 Task: Send an email with the signature London Baker with the subject Request for a survey response follow-up and the message Could you please provide me with the details of the project assumptions? from softage.9@softage.net to softage.1@softage.net and move the email from Sent Items to the folder Job descriptions
Action: Mouse moved to (953, 70)
Screenshot: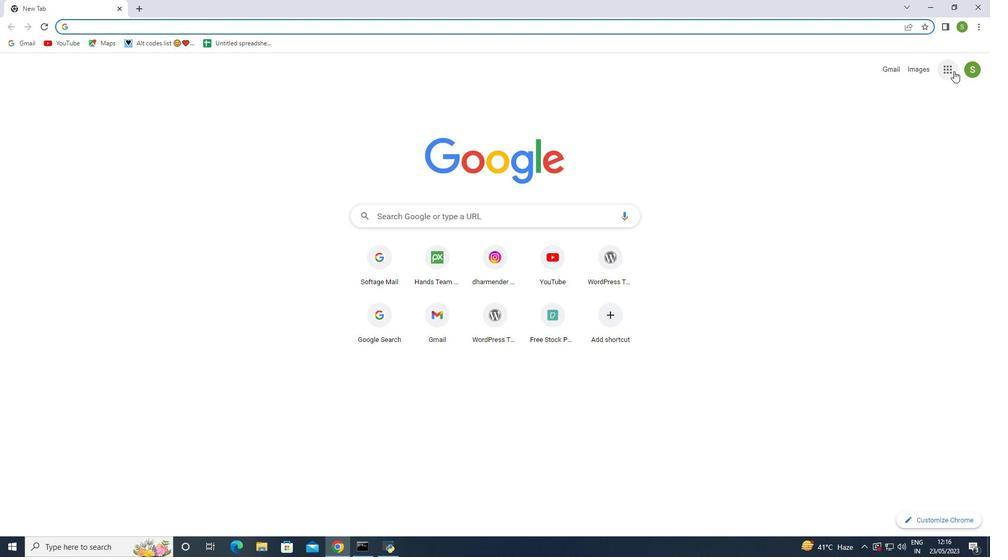 
Action: Mouse pressed left at (953, 70)
Screenshot: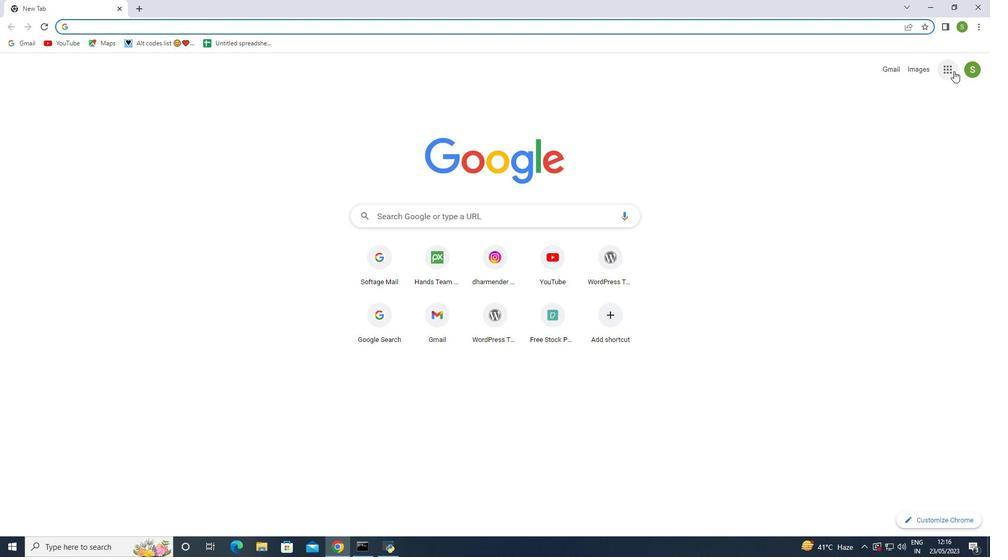 
Action: Mouse moved to (910, 108)
Screenshot: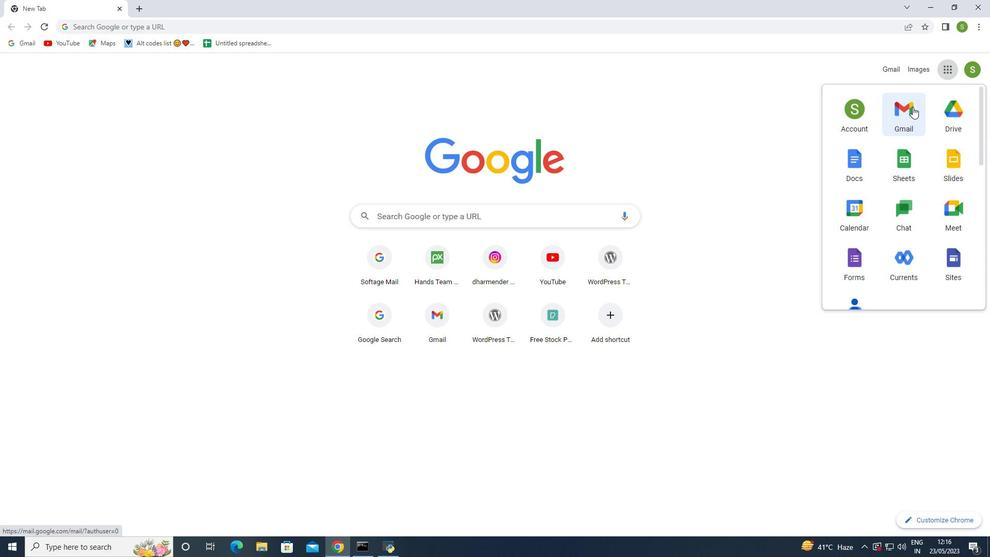 
Action: Mouse pressed left at (910, 108)
Screenshot: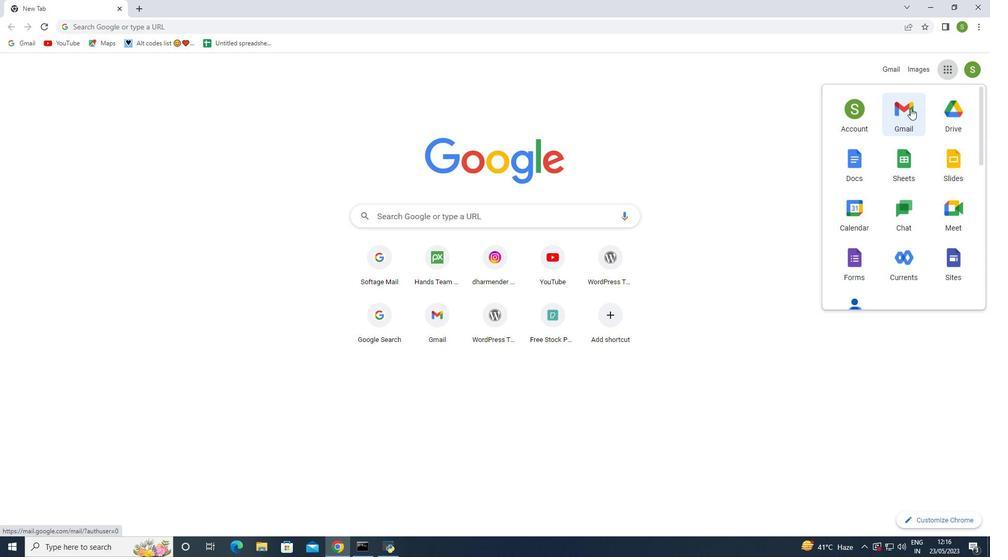 
Action: Mouse moved to (875, 70)
Screenshot: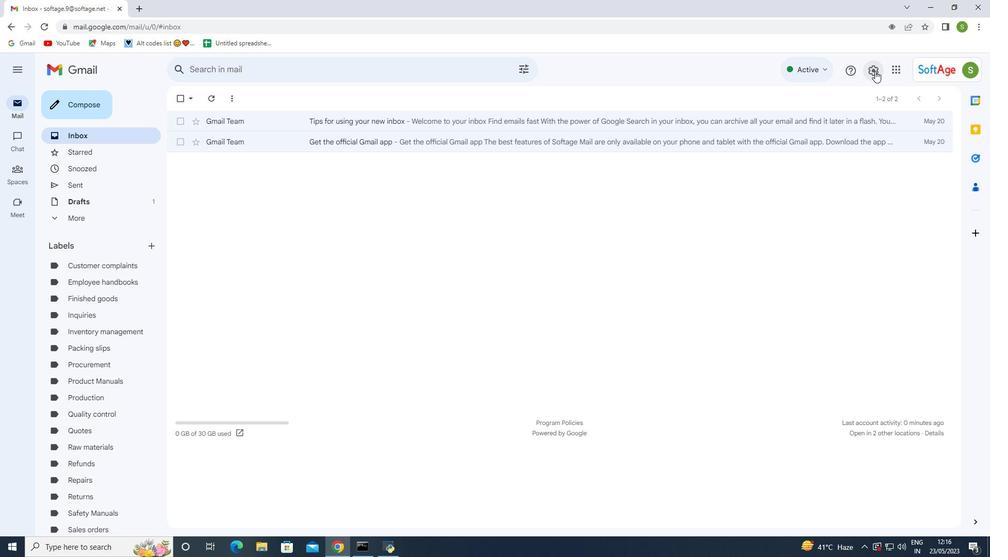 
Action: Mouse pressed left at (875, 70)
Screenshot: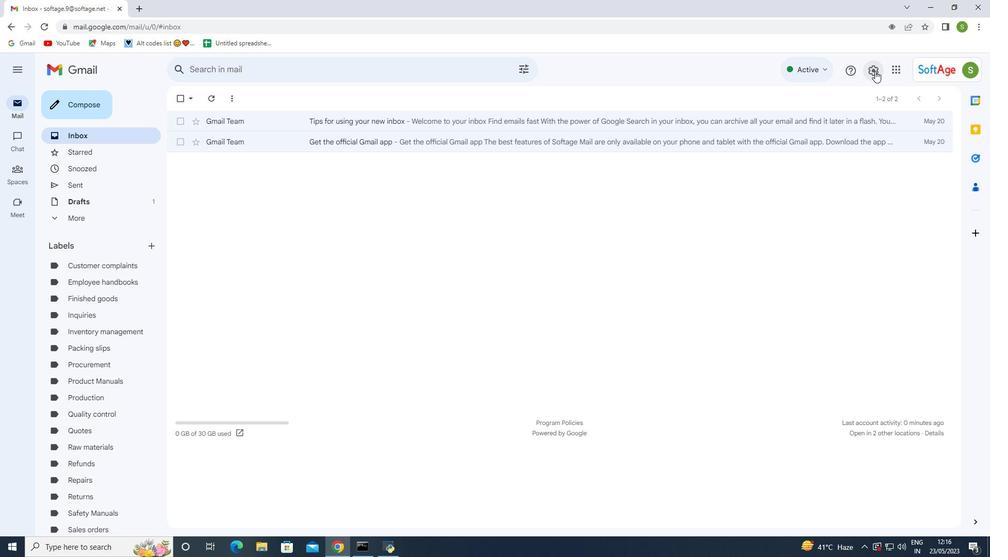 
Action: Mouse moved to (892, 126)
Screenshot: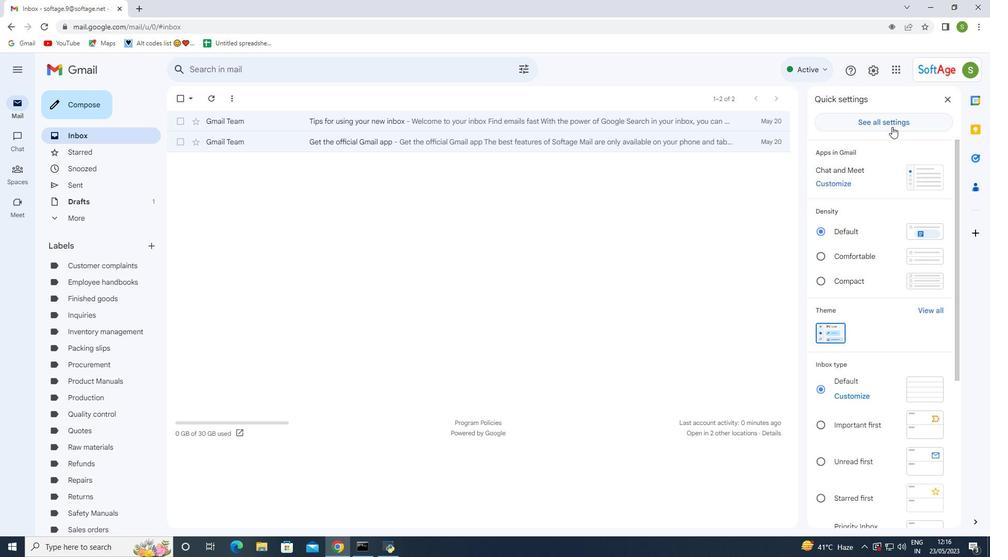 
Action: Mouse pressed left at (892, 126)
Screenshot: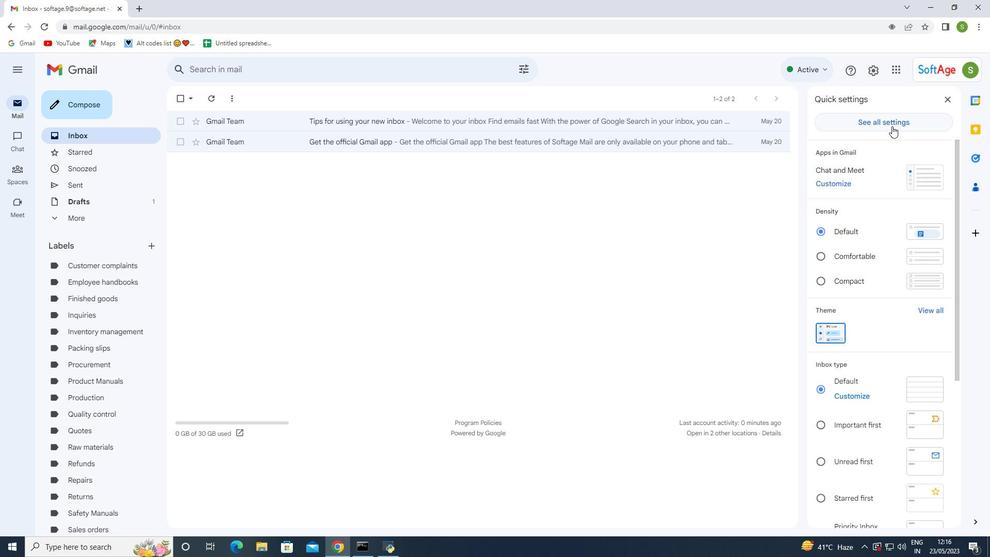 
Action: Mouse moved to (408, 273)
Screenshot: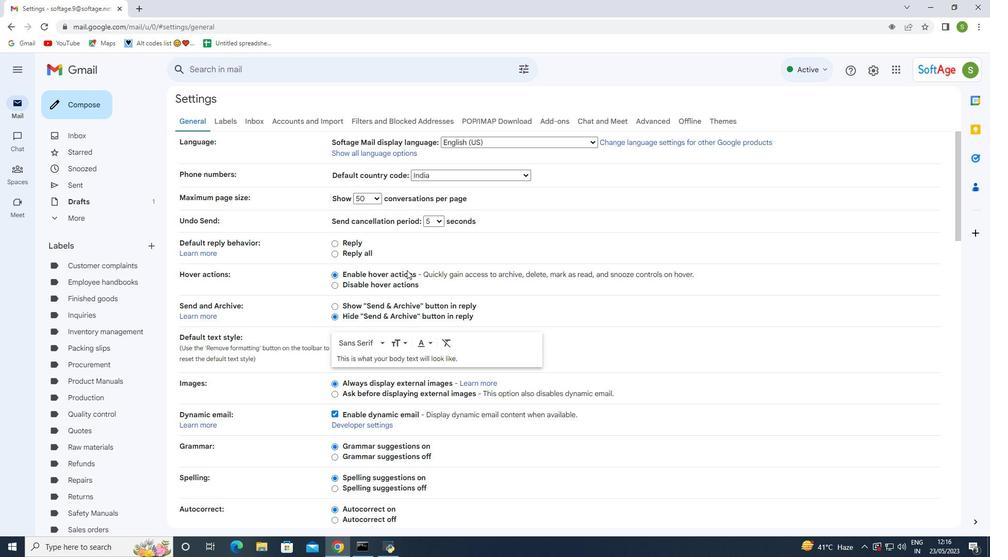 
Action: Mouse scrolled (408, 272) with delta (0, 0)
Screenshot: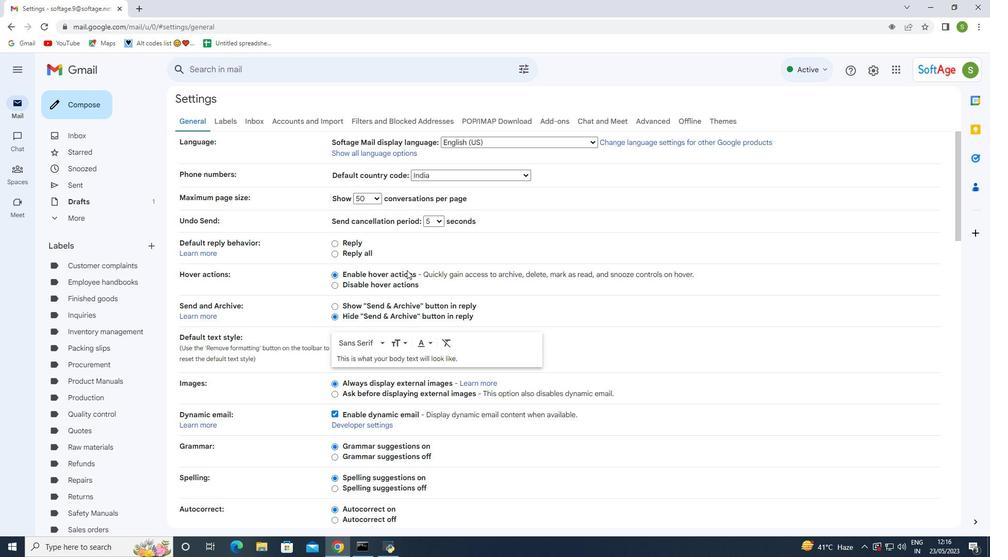 
Action: Mouse scrolled (408, 272) with delta (0, 0)
Screenshot: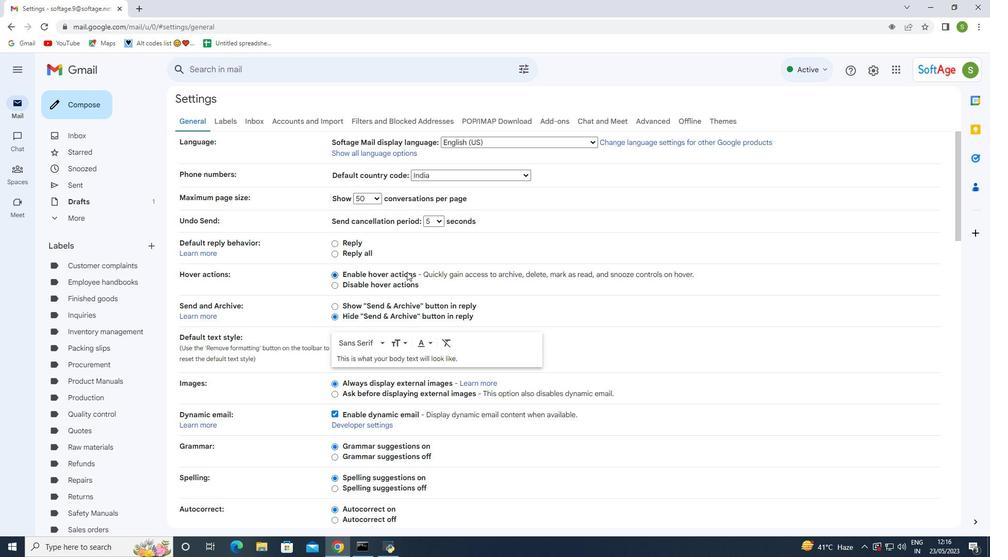 
Action: Mouse scrolled (408, 272) with delta (0, 0)
Screenshot: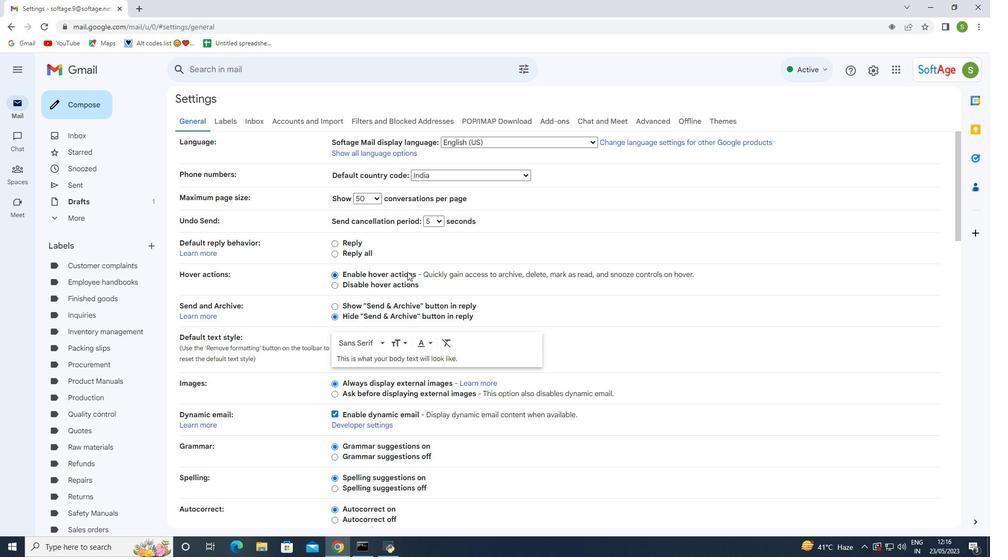 
Action: Mouse scrolled (408, 272) with delta (0, 0)
Screenshot: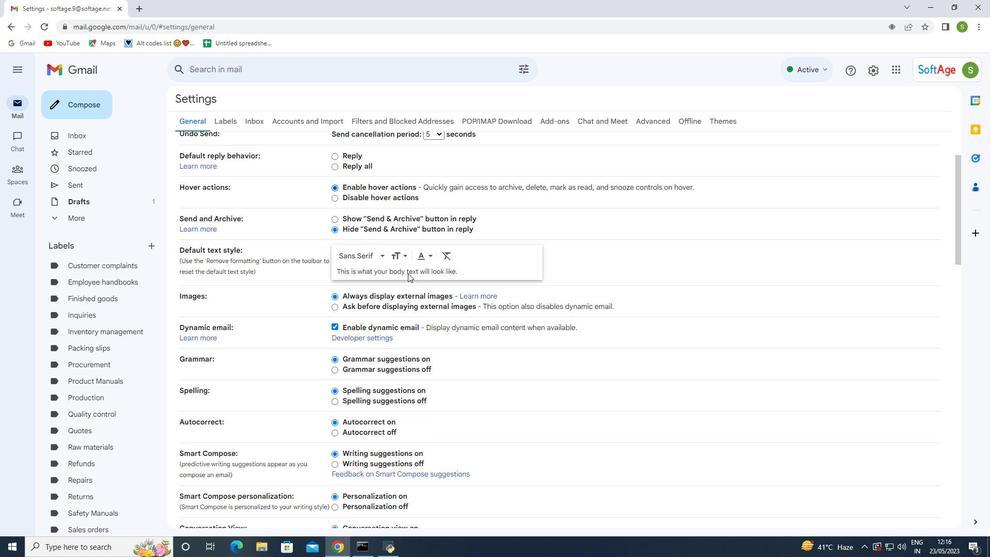 
Action: Mouse scrolled (408, 272) with delta (0, 0)
Screenshot: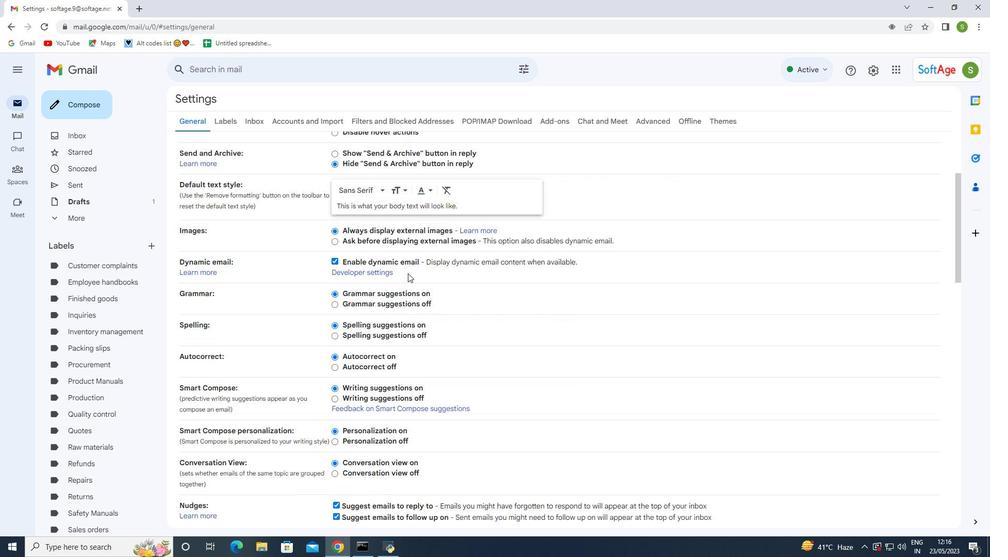 
Action: Mouse scrolled (408, 272) with delta (0, 0)
Screenshot: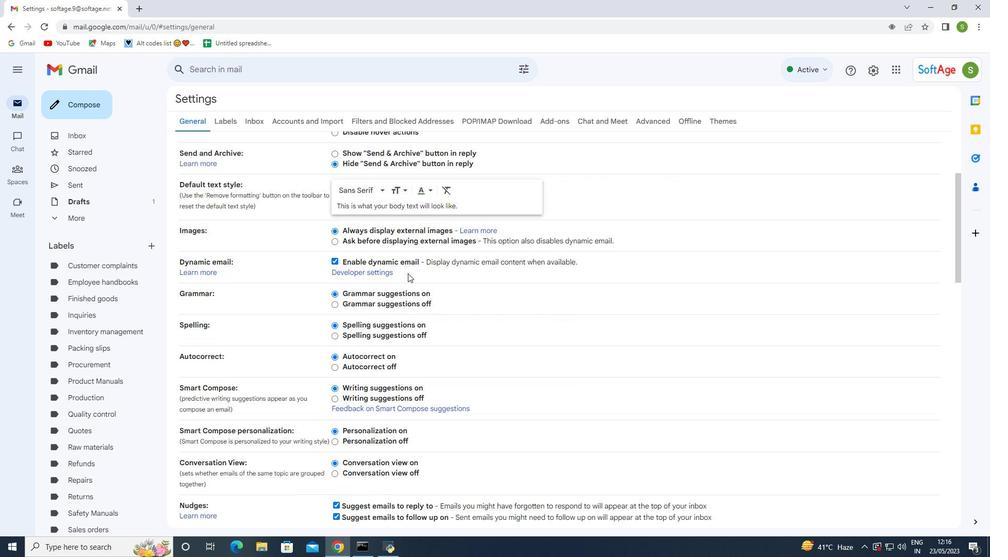 
Action: Mouse scrolled (408, 272) with delta (0, 0)
Screenshot: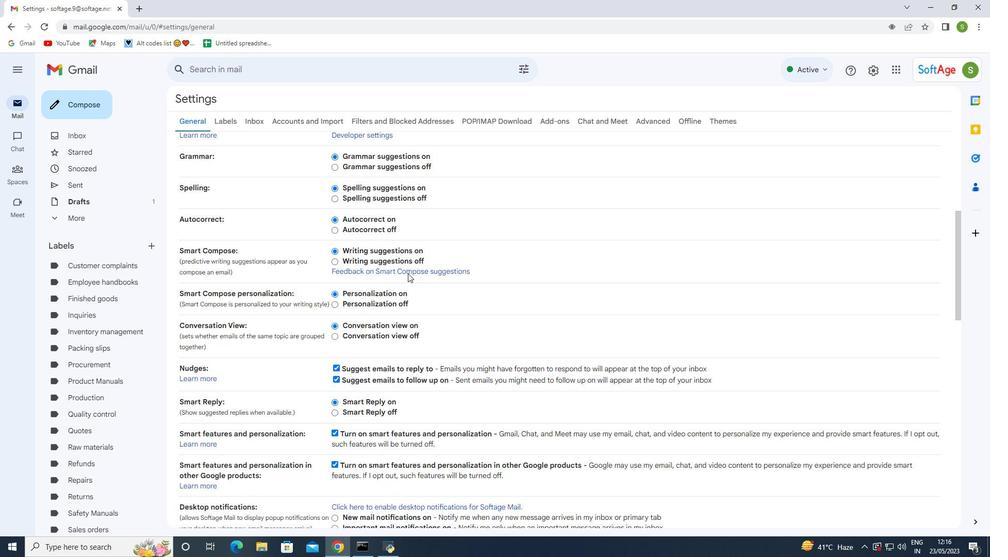 
Action: Mouse scrolled (408, 272) with delta (0, 0)
Screenshot: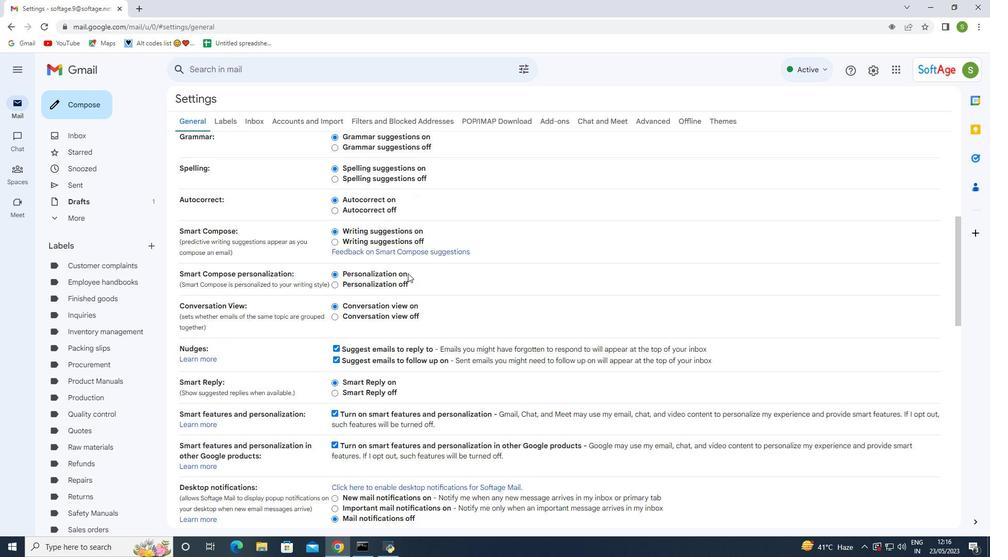 
Action: Mouse scrolled (408, 272) with delta (0, 0)
Screenshot: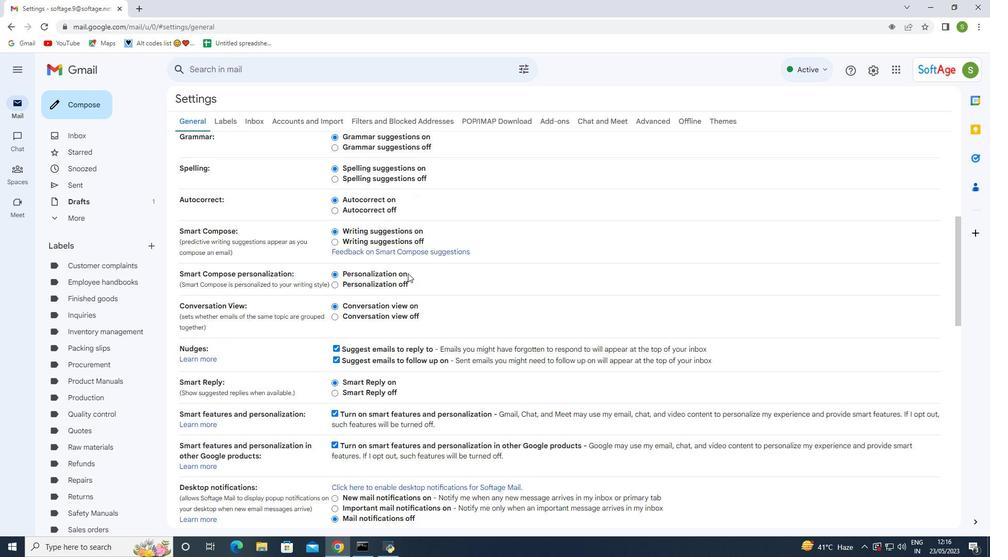 
Action: Mouse scrolled (408, 272) with delta (0, 0)
Screenshot: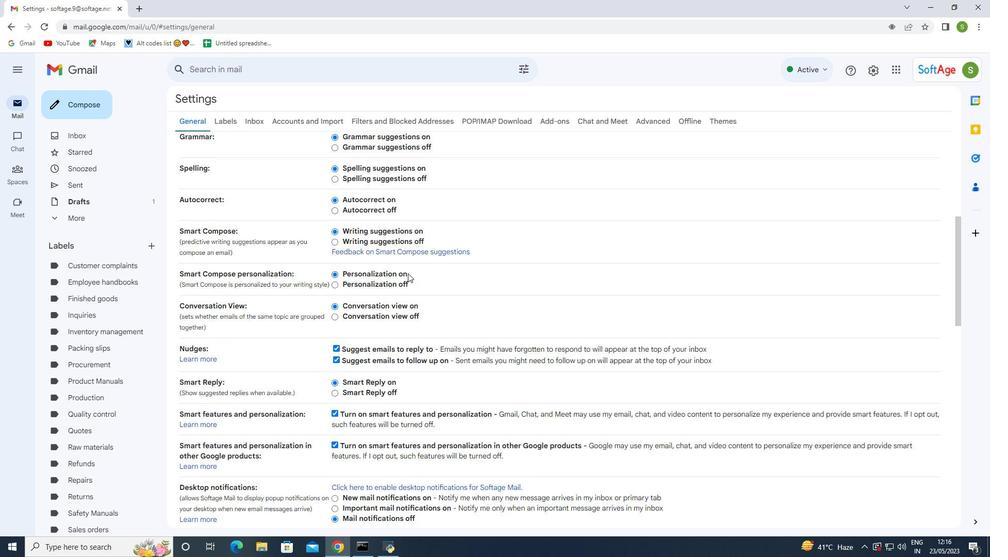 
Action: Mouse scrolled (408, 272) with delta (0, 0)
Screenshot: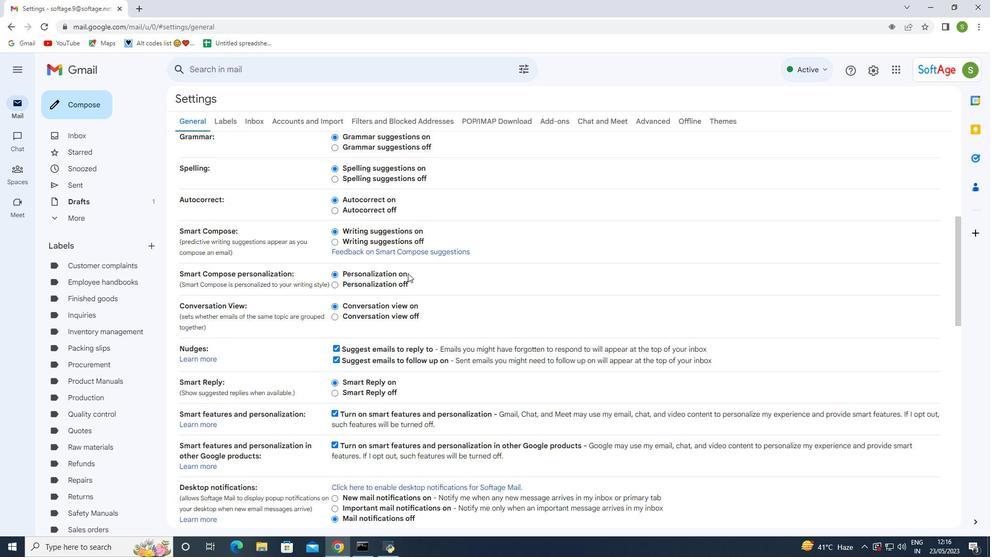 
Action: Mouse scrolled (408, 272) with delta (0, 0)
Screenshot: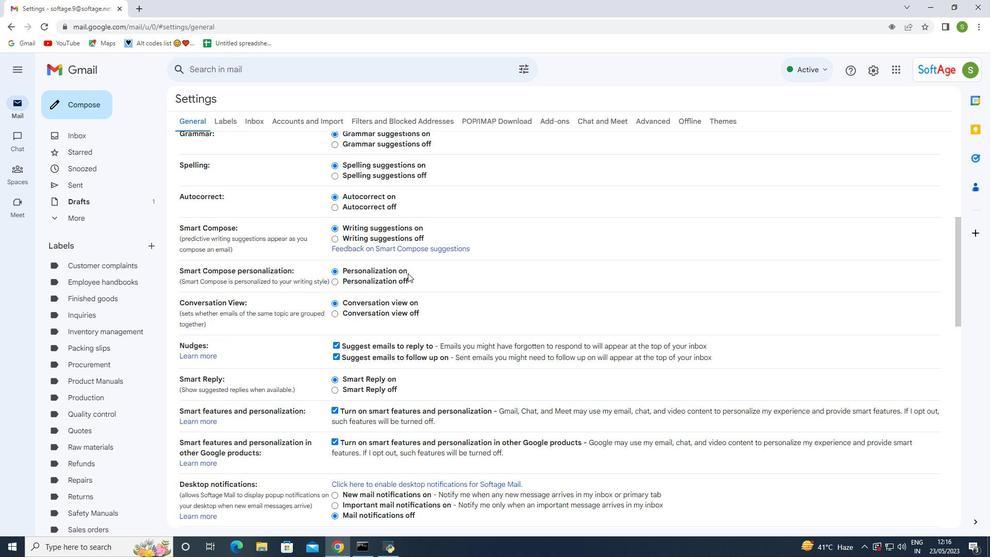
Action: Mouse scrolled (408, 272) with delta (0, 0)
Screenshot: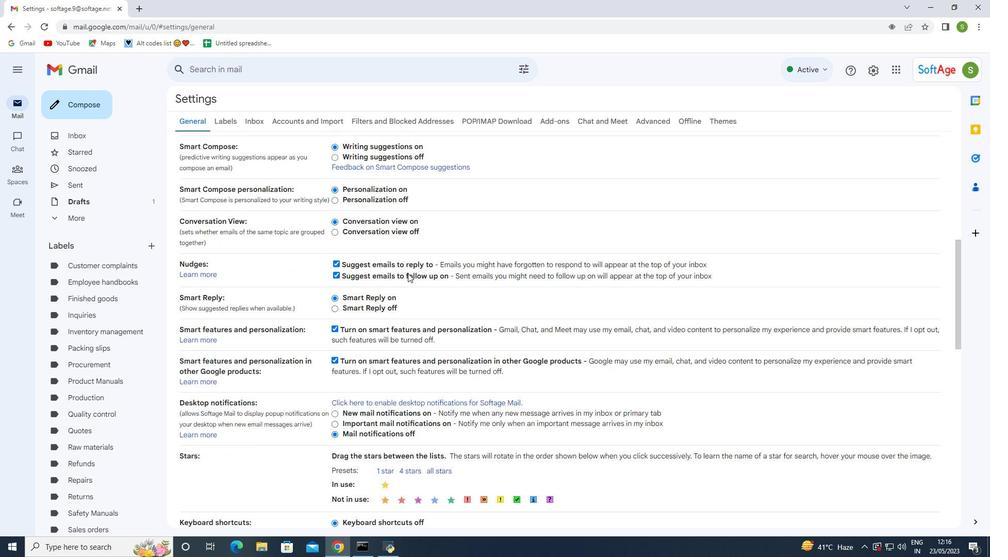 
Action: Mouse scrolled (408, 272) with delta (0, 0)
Screenshot: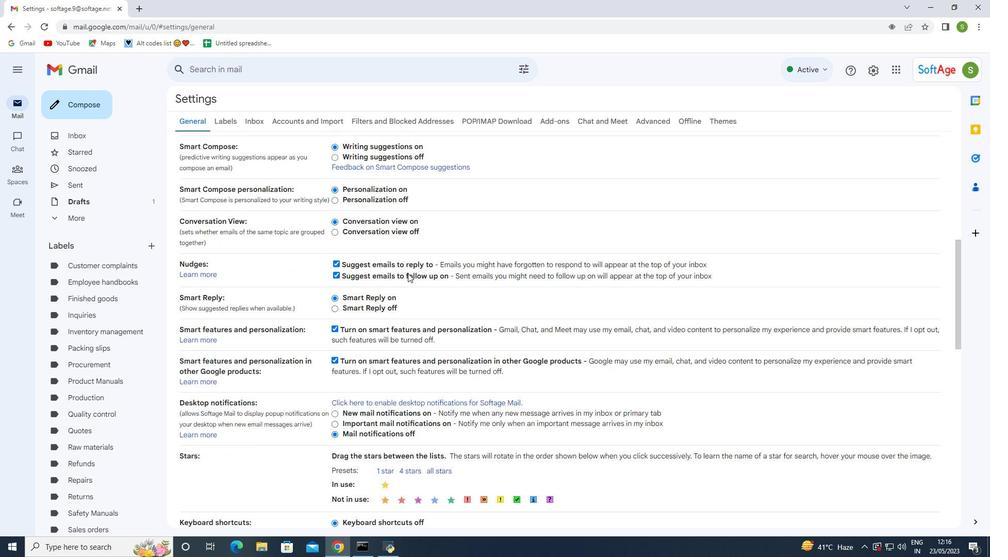 
Action: Mouse scrolled (408, 272) with delta (0, 0)
Screenshot: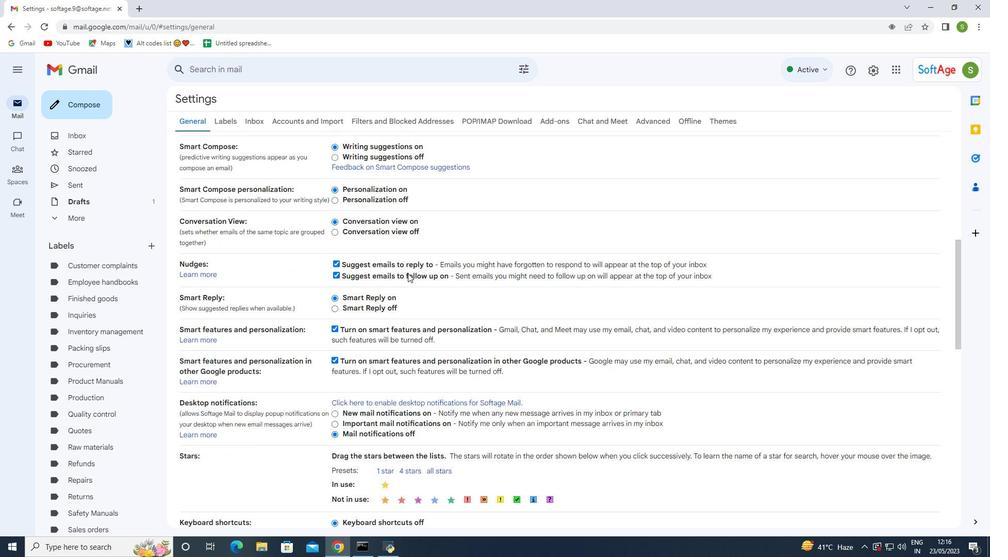 
Action: Mouse scrolled (408, 272) with delta (0, 0)
Screenshot: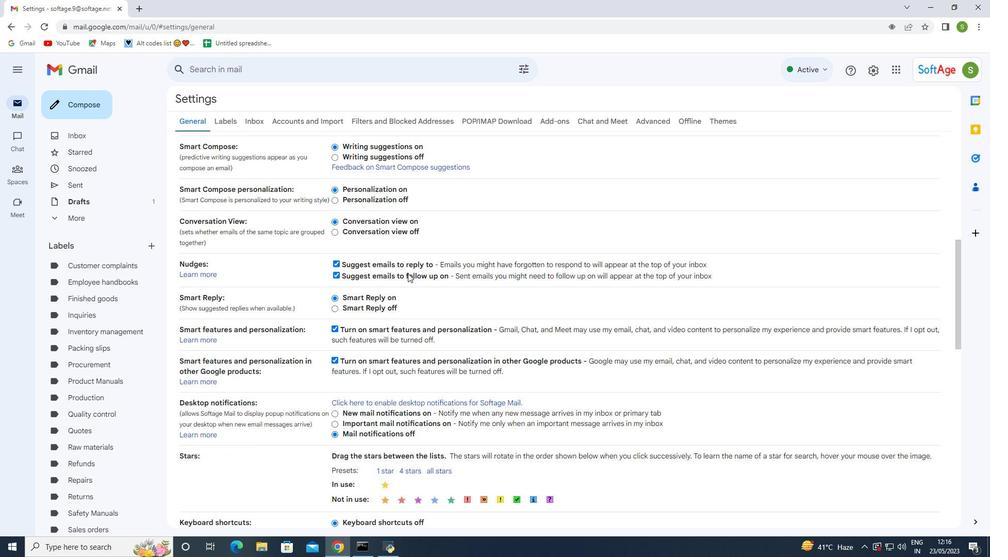 
Action: Mouse moved to (405, 322)
Screenshot: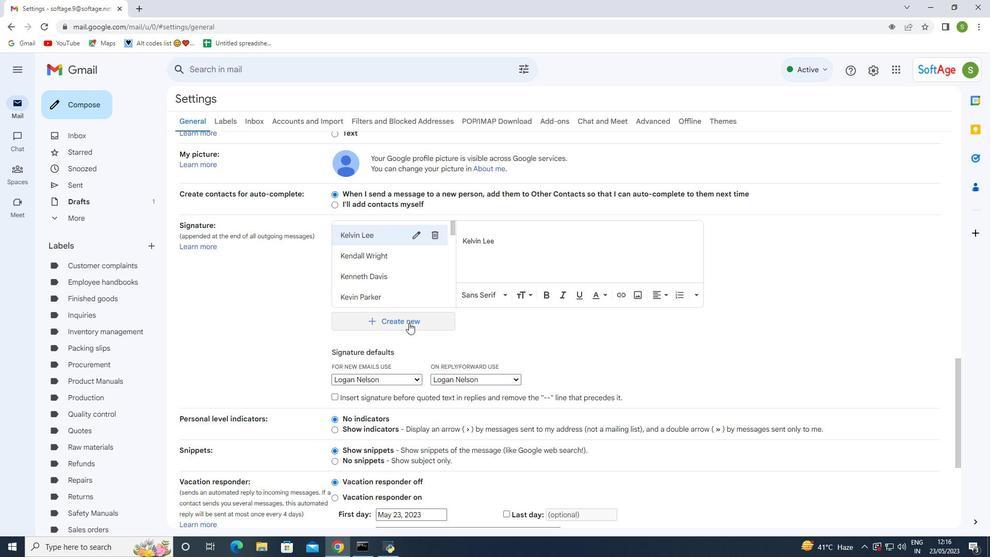 
Action: Mouse pressed left at (405, 322)
Screenshot: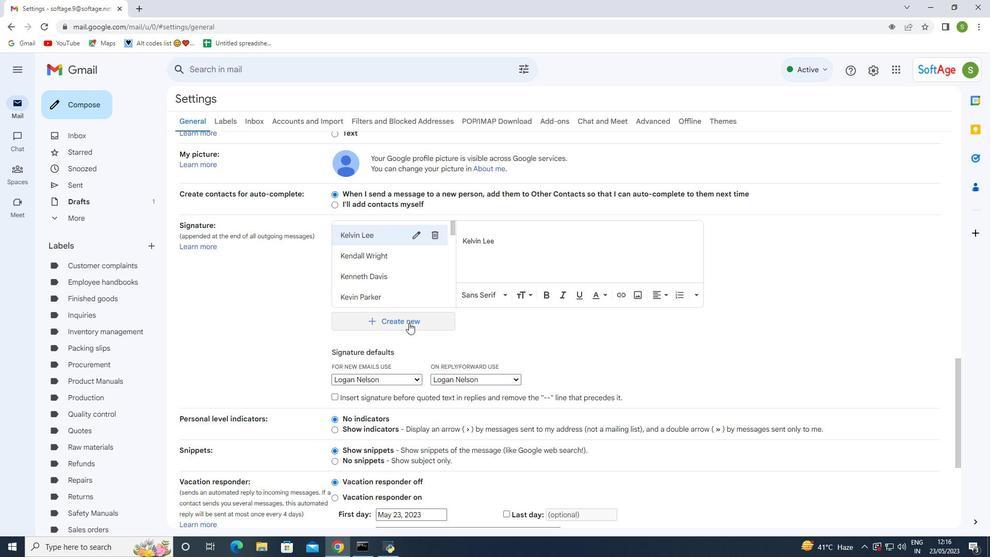 
Action: Mouse moved to (463, 288)
Screenshot: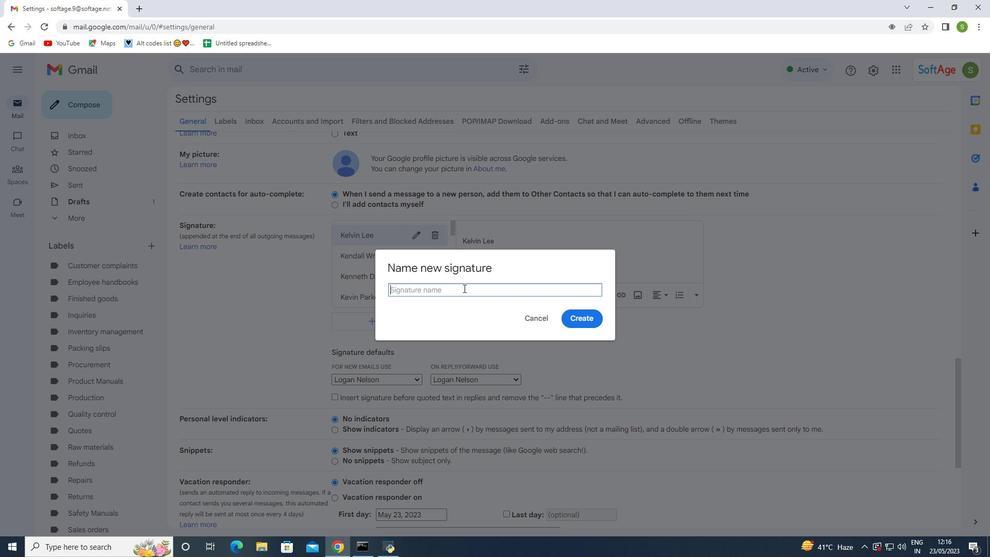 
Action: Mouse pressed left at (463, 288)
Screenshot: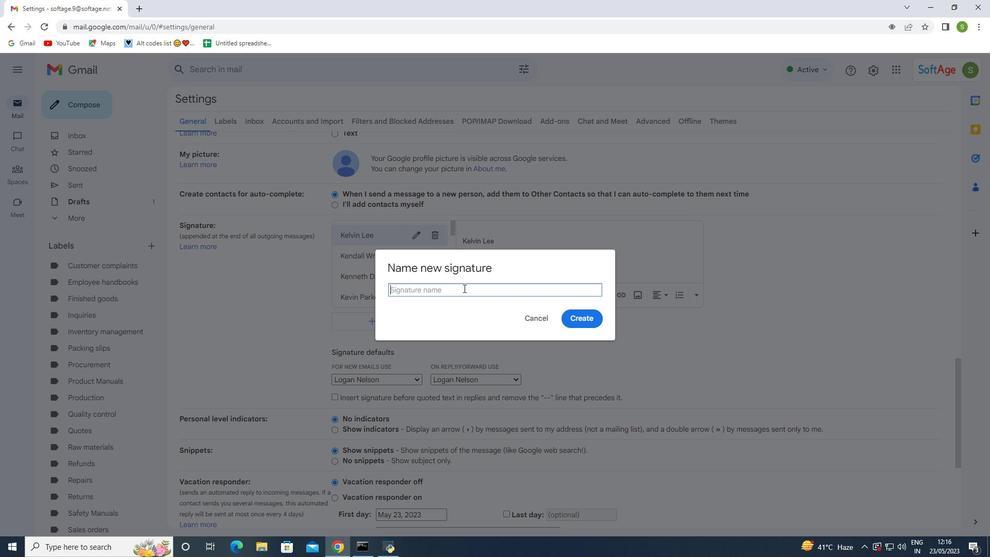 
Action: Key pressed <Key.shift>London<Key.space><Key.shift>Baker
Screenshot: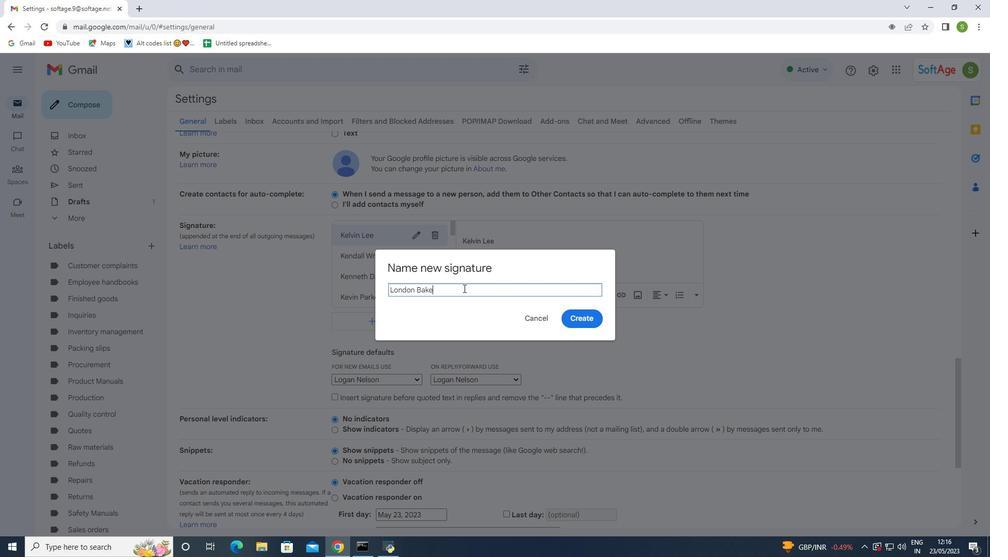 
Action: Mouse moved to (576, 318)
Screenshot: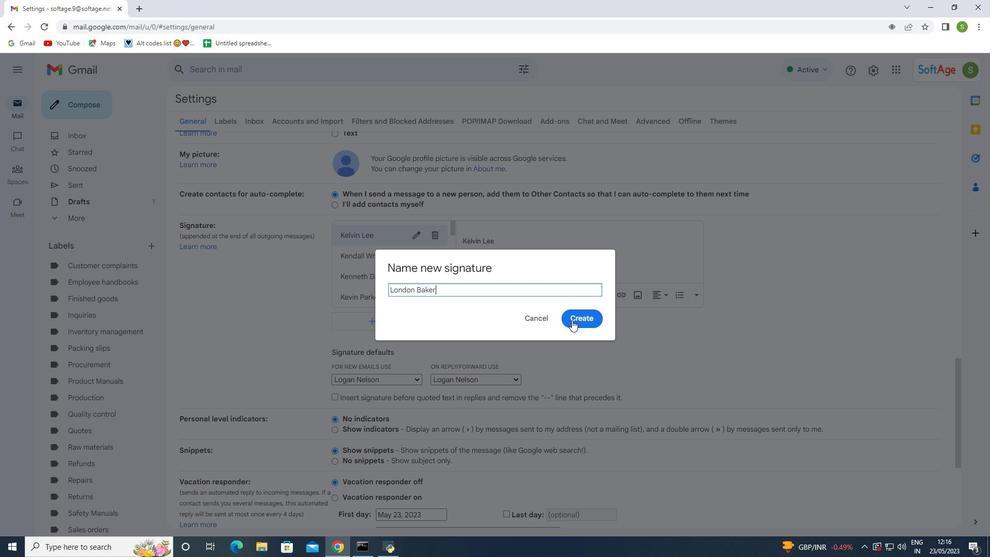 
Action: Mouse pressed left at (576, 318)
Screenshot: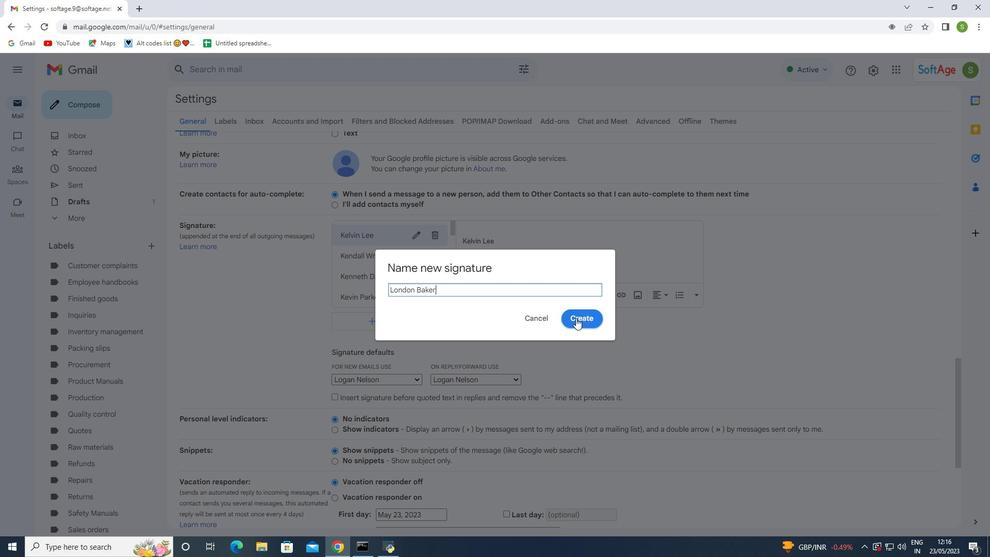 
Action: Mouse moved to (480, 240)
Screenshot: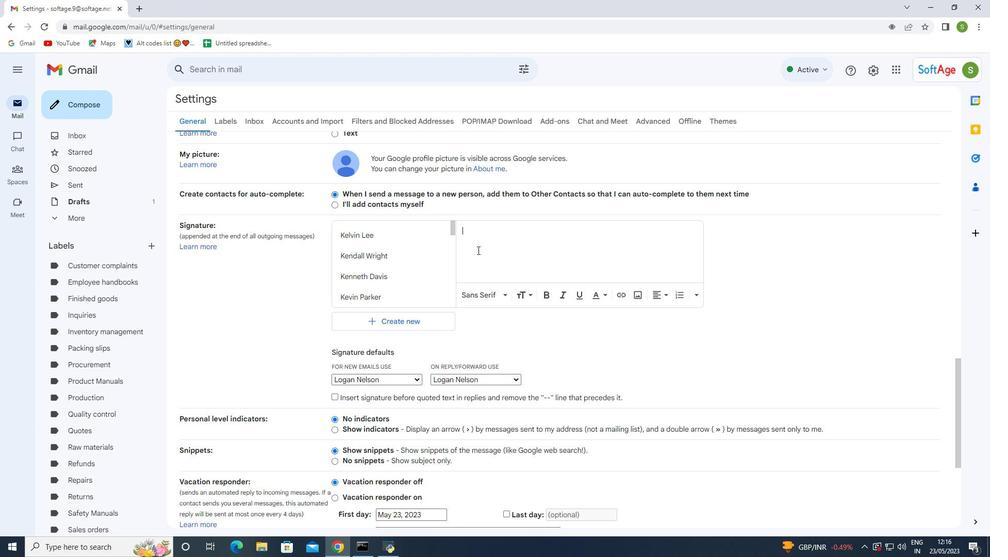 
Action: Mouse pressed left at (480, 240)
Screenshot: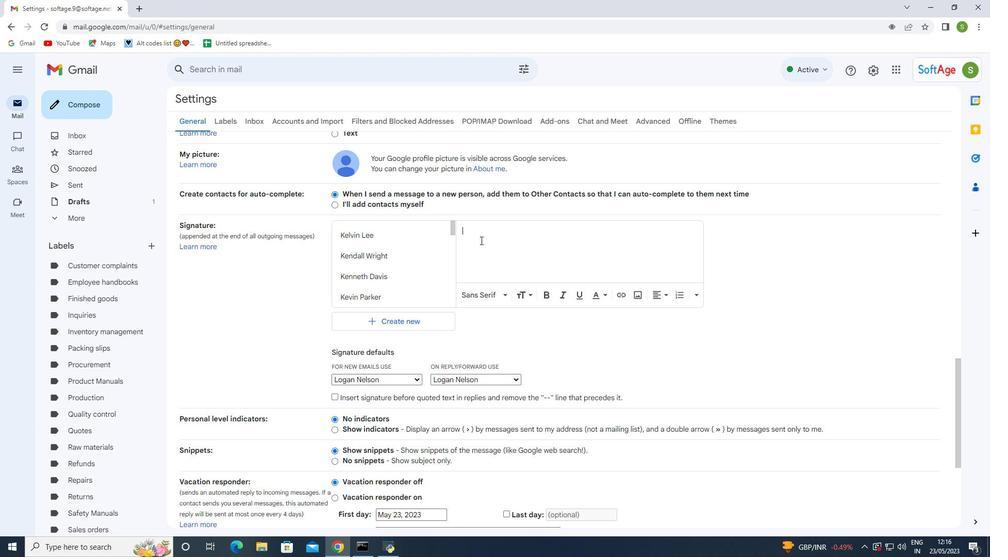 
Action: Key pressed <Key.shift>London<Key.space><Key.shift>Baker
Screenshot: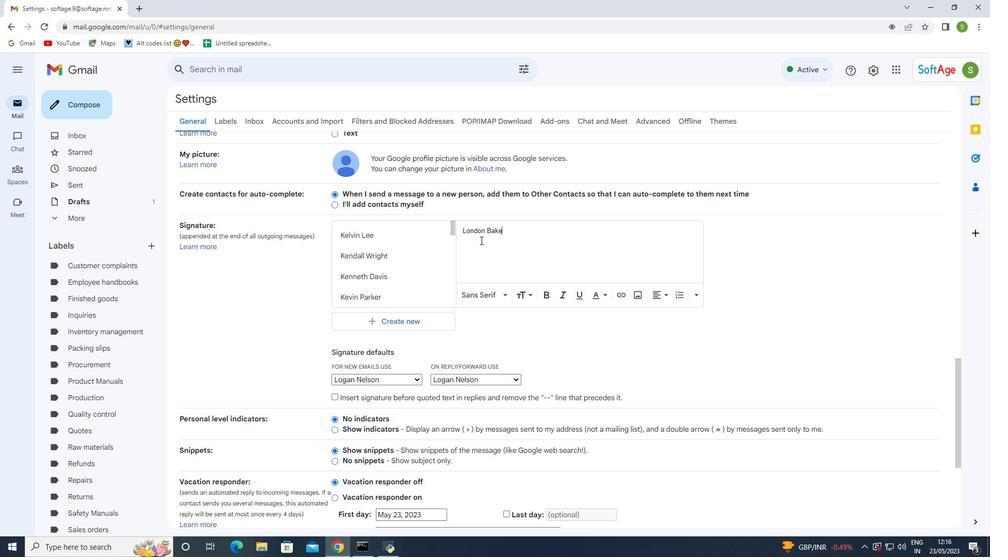
Action: Mouse moved to (391, 377)
Screenshot: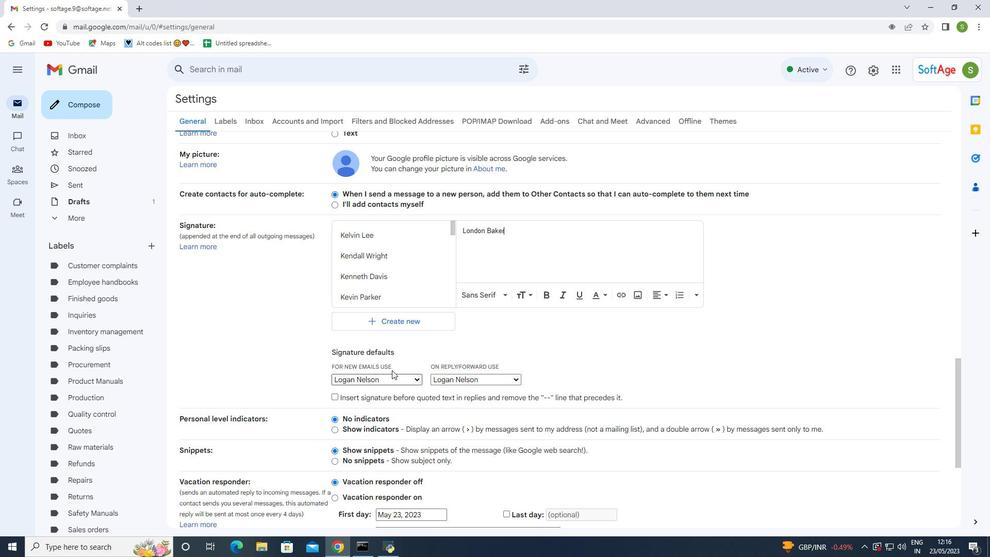 
Action: Mouse pressed left at (391, 377)
Screenshot: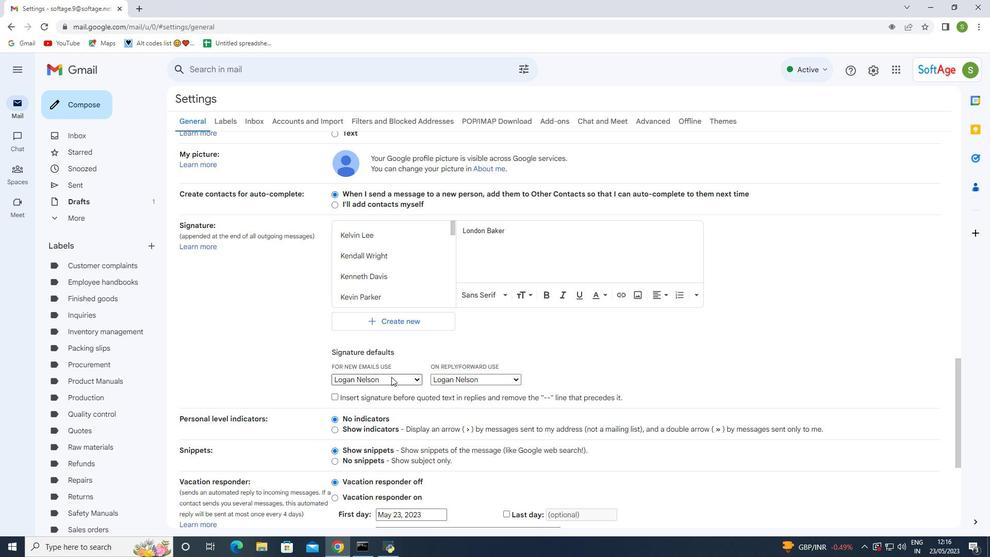 
Action: Mouse moved to (399, 340)
Screenshot: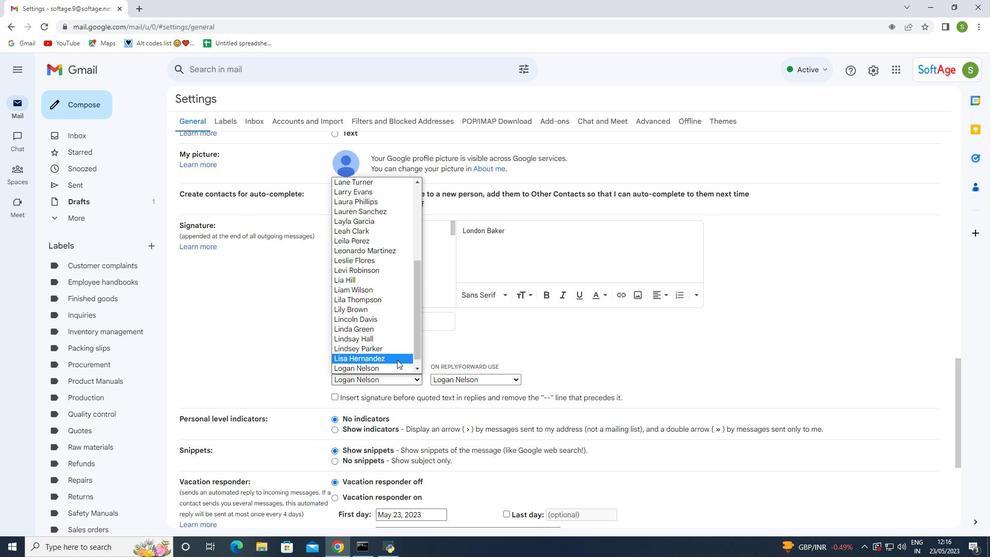 
Action: Mouse scrolled (399, 340) with delta (0, 0)
Screenshot: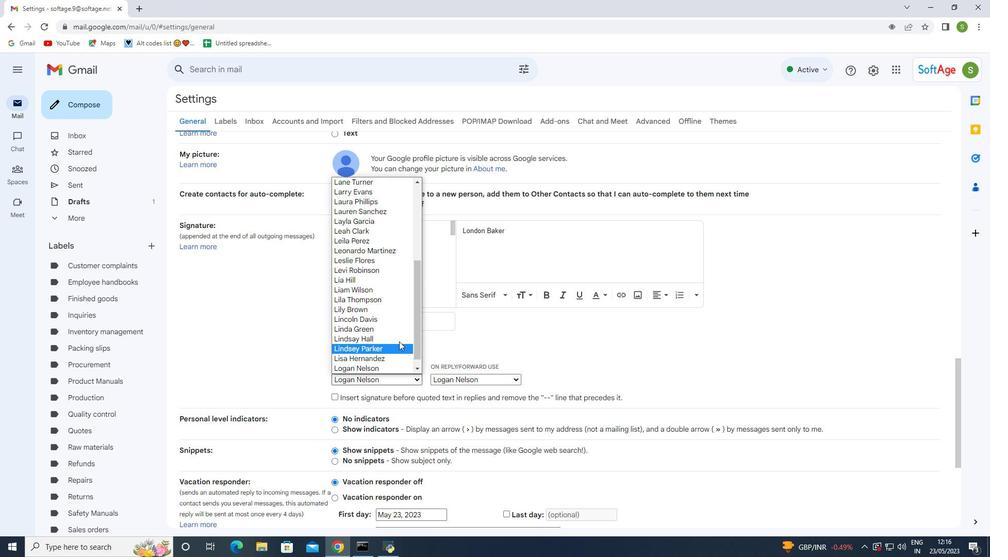 
Action: Mouse scrolled (399, 340) with delta (0, 0)
Screenshot: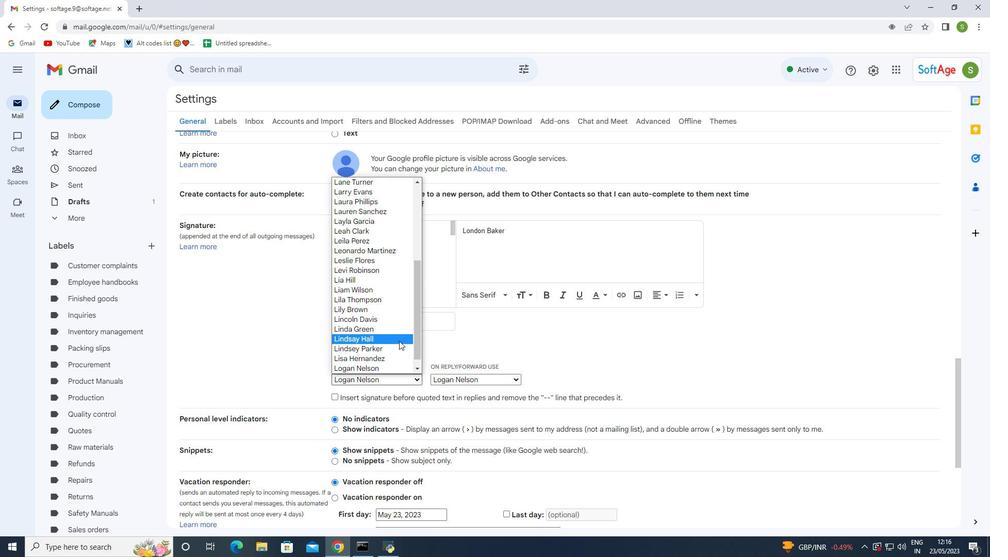 
Action: Mouse moved to (399, 340)
Screenshot: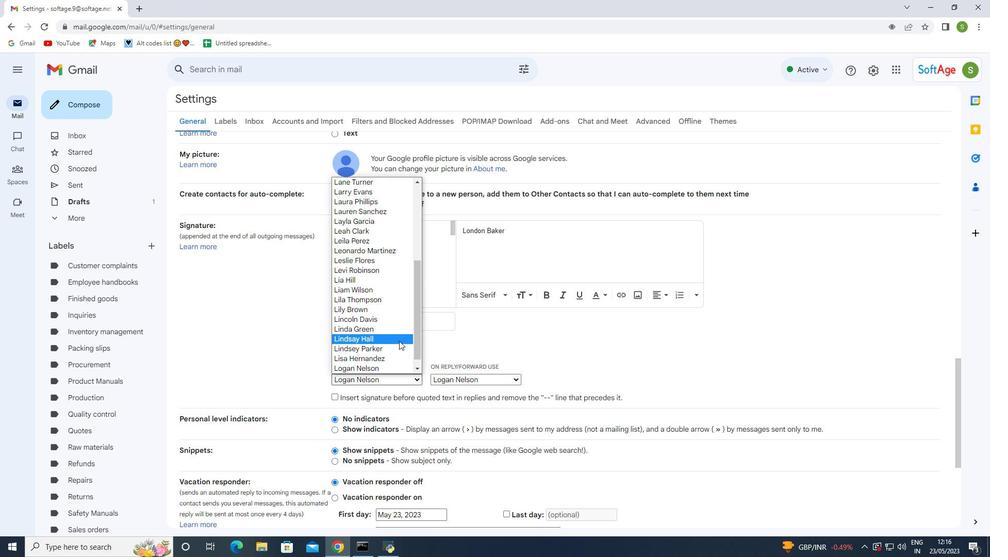 
Action: Mouse scrolled (399, 340) with delta (0, 0)
Screenshot: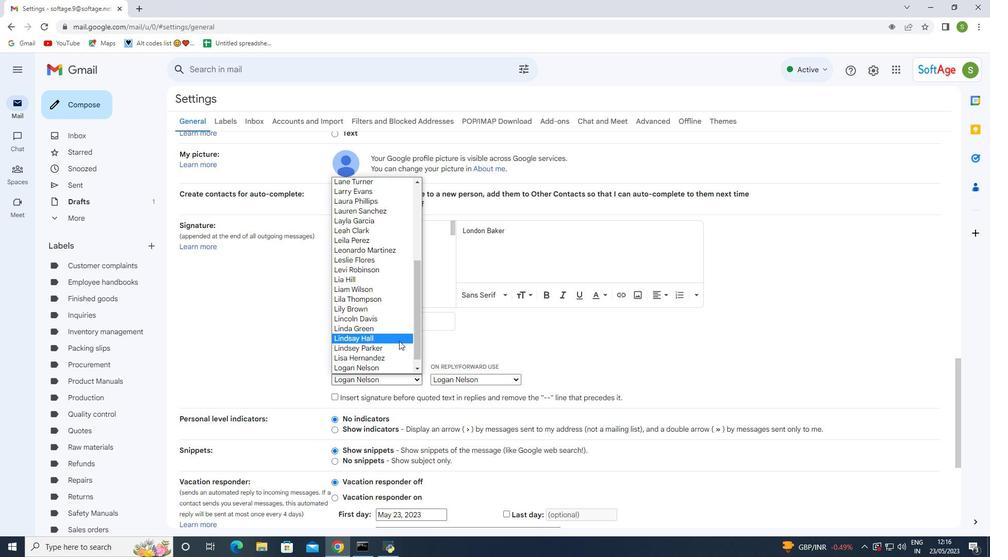 
Action: Mouse moved to (380, 366)
Screenshot: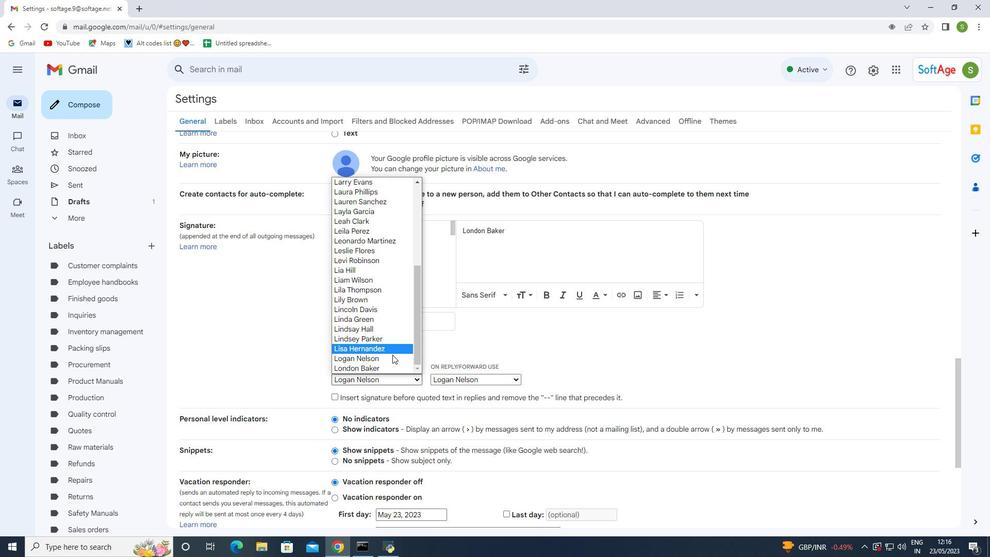 
Action: Mouse pressed left at (380, 366)
Screenshot: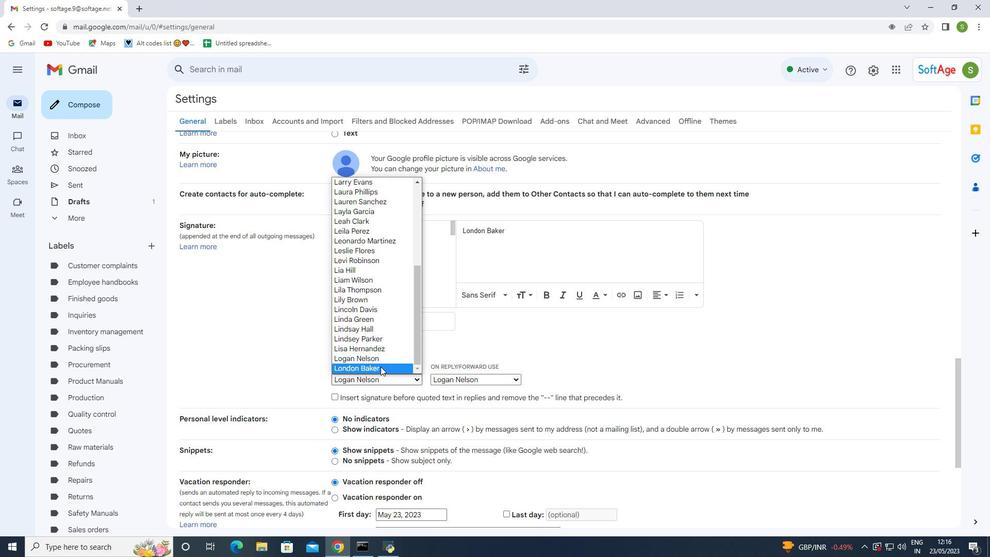 
Action: Mouse moved to (450, 379)
Screenshot: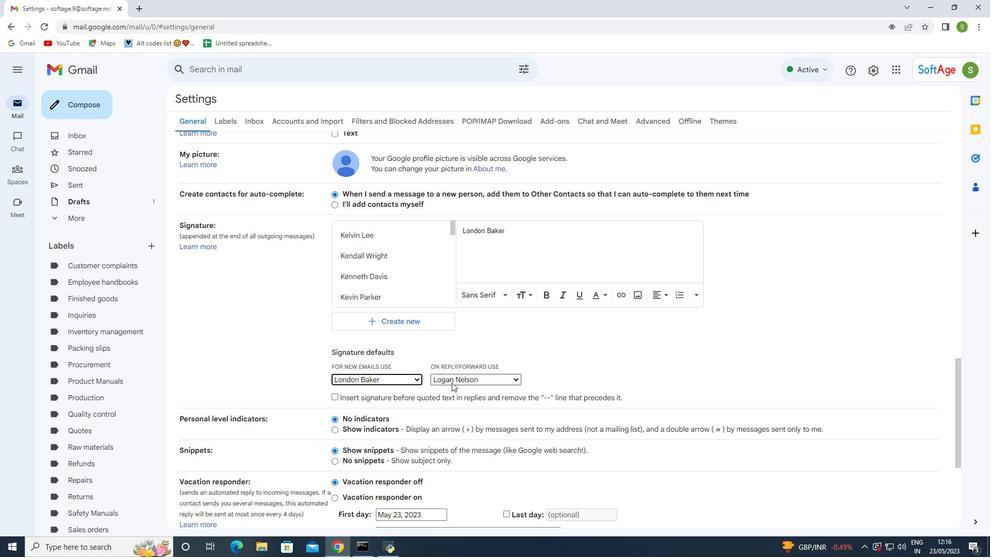 
Action: Mouse pressed left at (450, 379)
Screenshot: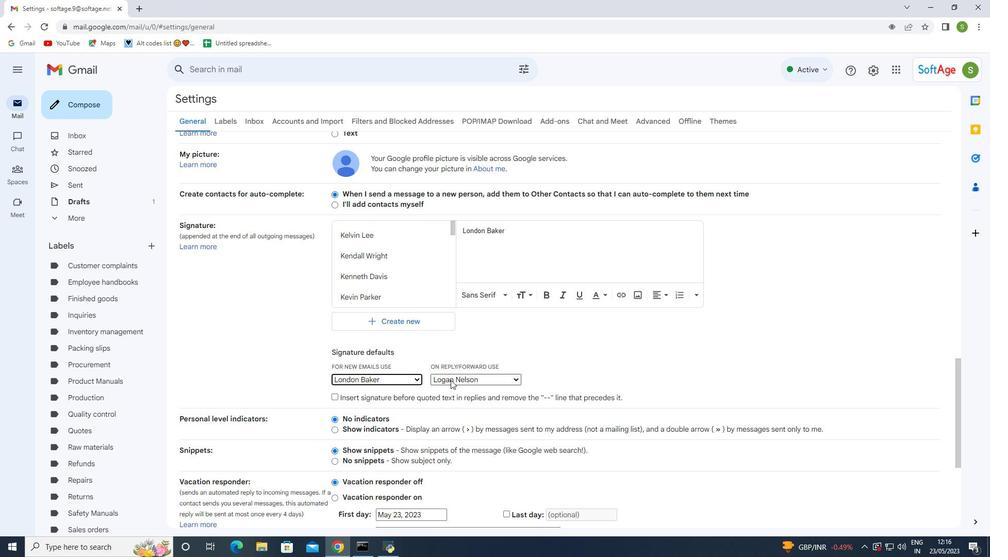 
Action: Mouse moved to (458, 369)
Screenshot: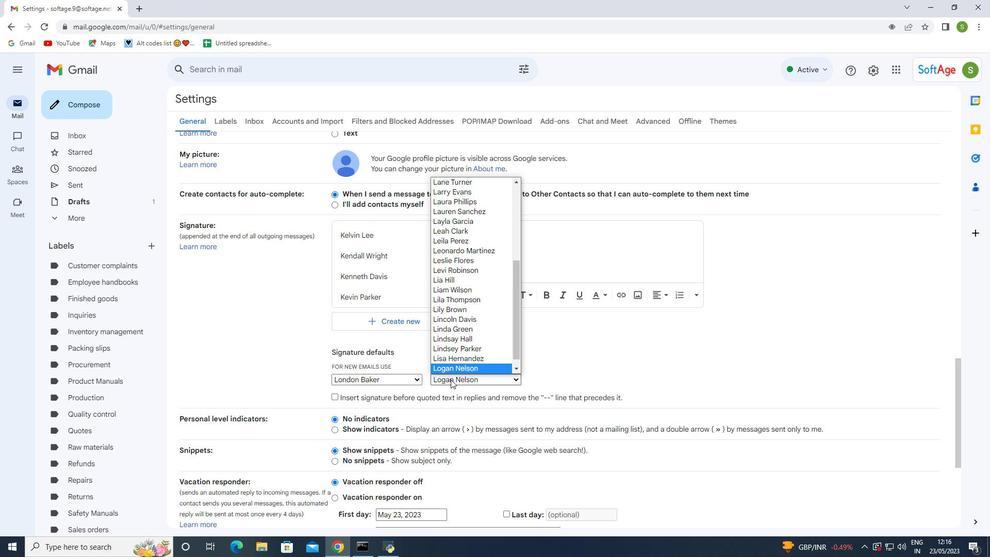 
Action: Mouse scrolled (458, 368) with delta (0, 0)
Screenshot: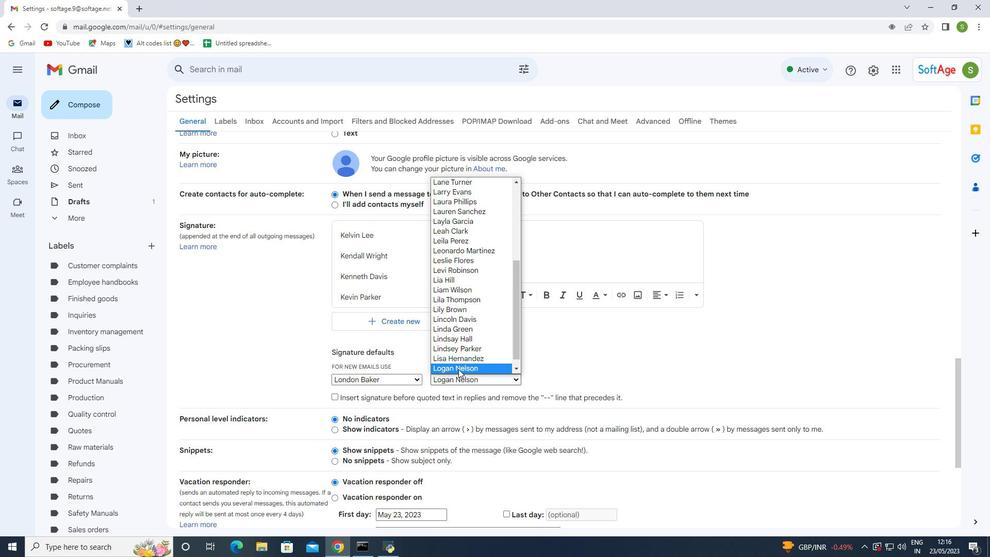 
Action: Mouse scrolled (458, 368) with delta (0, 0)
Screenshot: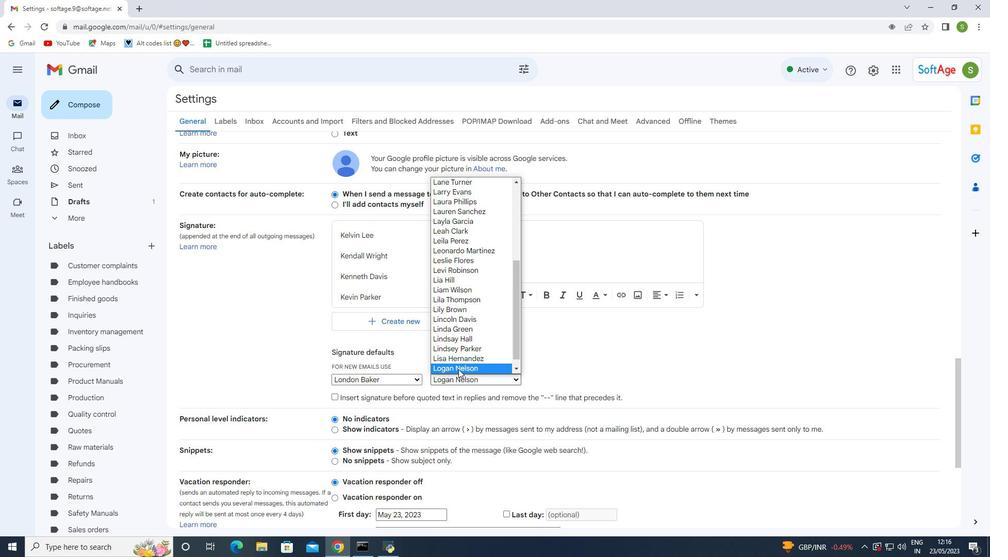 
Action: Mouse scrolled (458, 368) with delta (0, 0)
Screenshot: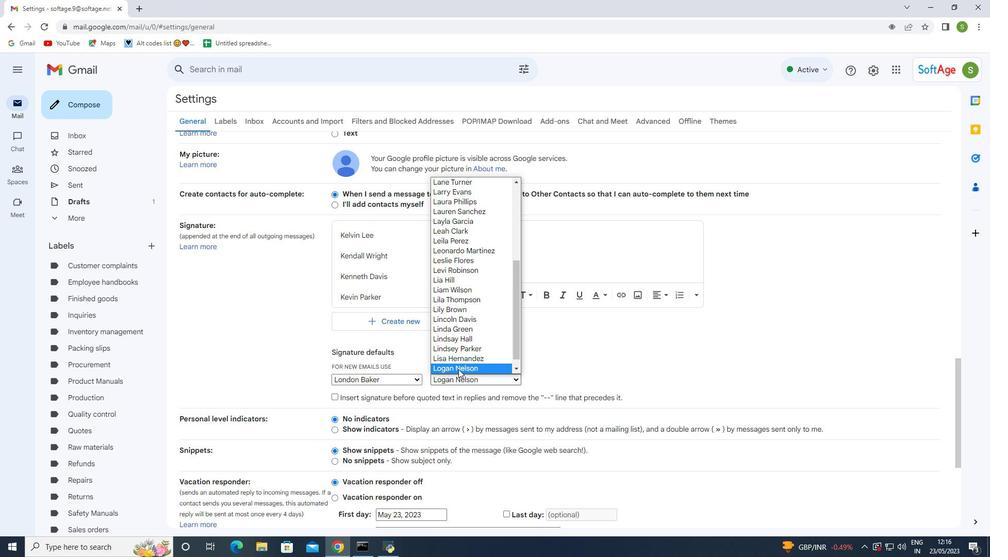 
Action: Mouse moved to (458, 370)
Screenshot: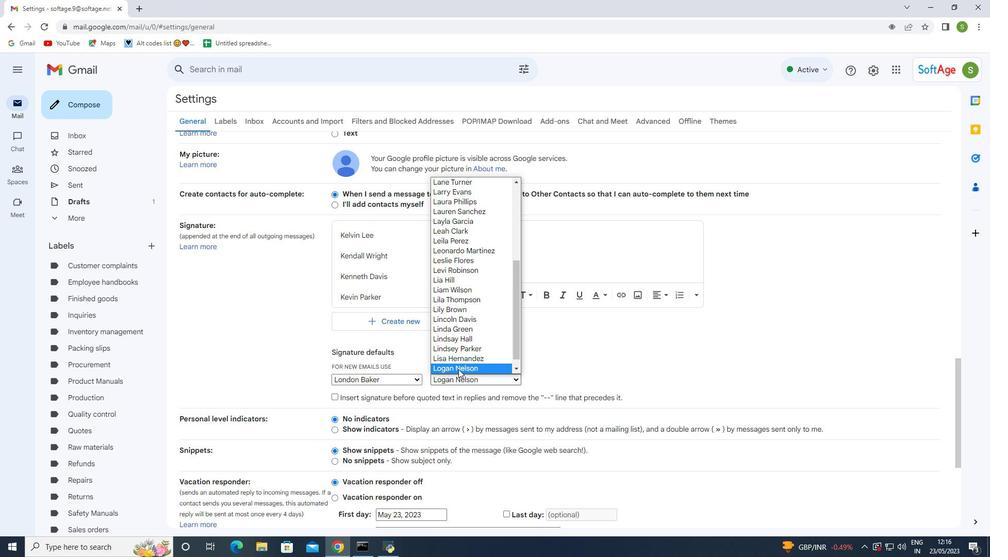 
Action: Mouse scrolled (458, 370) with delta (0, 0)
Screenshot: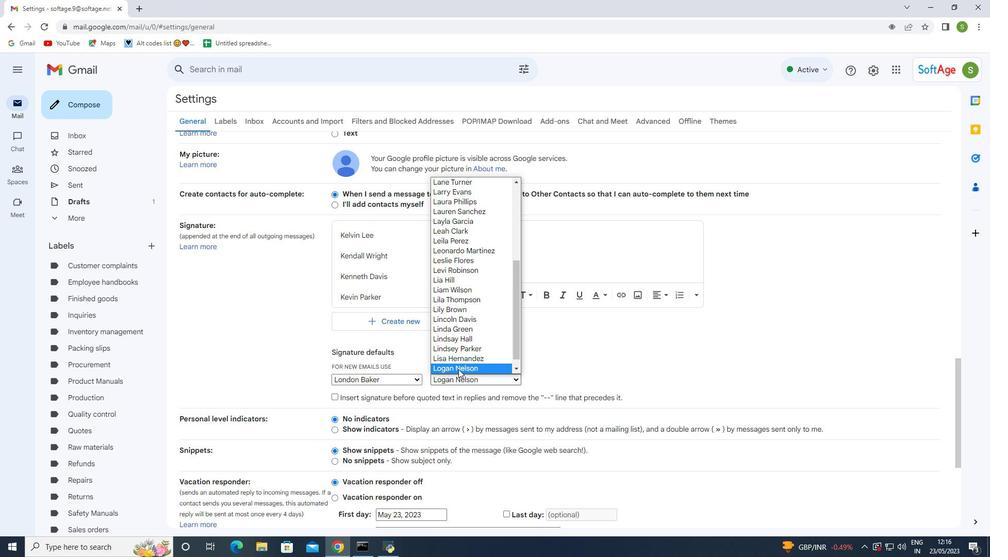 
Action: Mouse moved to (466, 370)
Screenshot: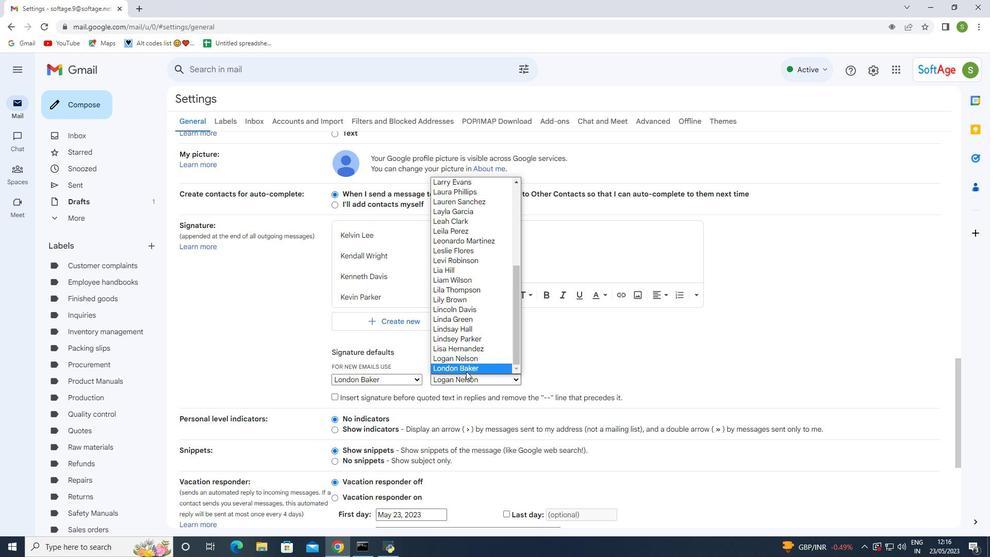 
Action: Mouse pressed left at (466, 370)
Screenshot: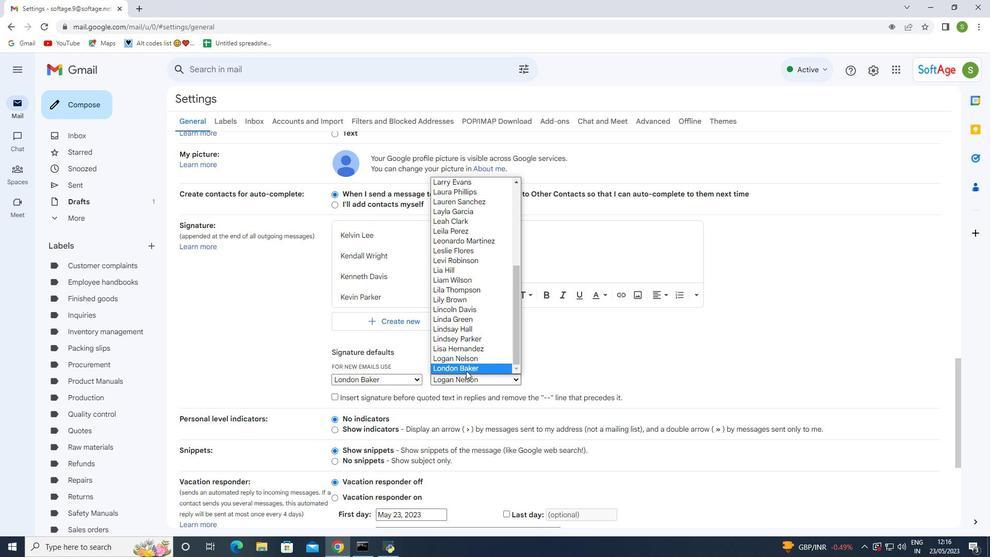 
Action: Mouse moved to (450, 377)
Screenshot: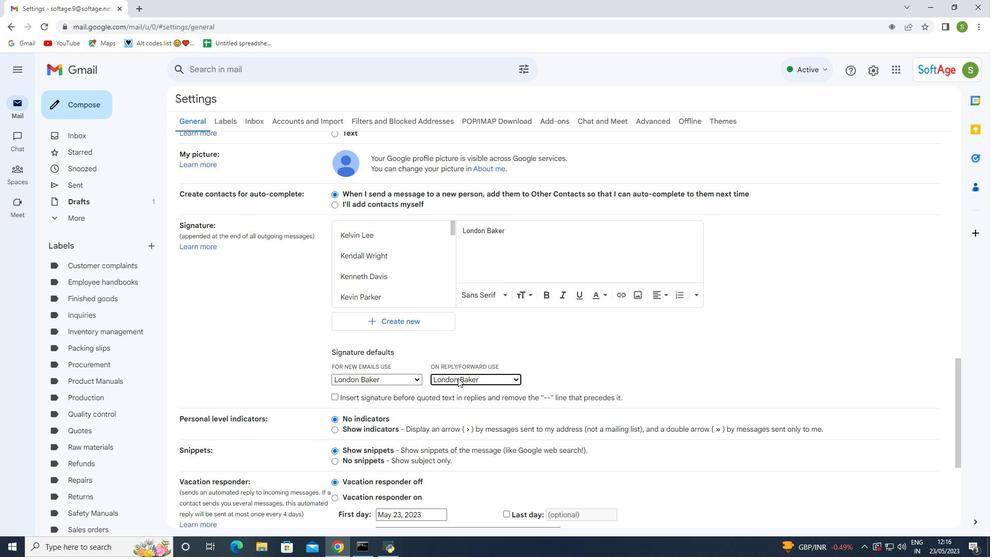 
Action: Mouse scrolled (450, 377) with delta (0, 0)
Screenshot: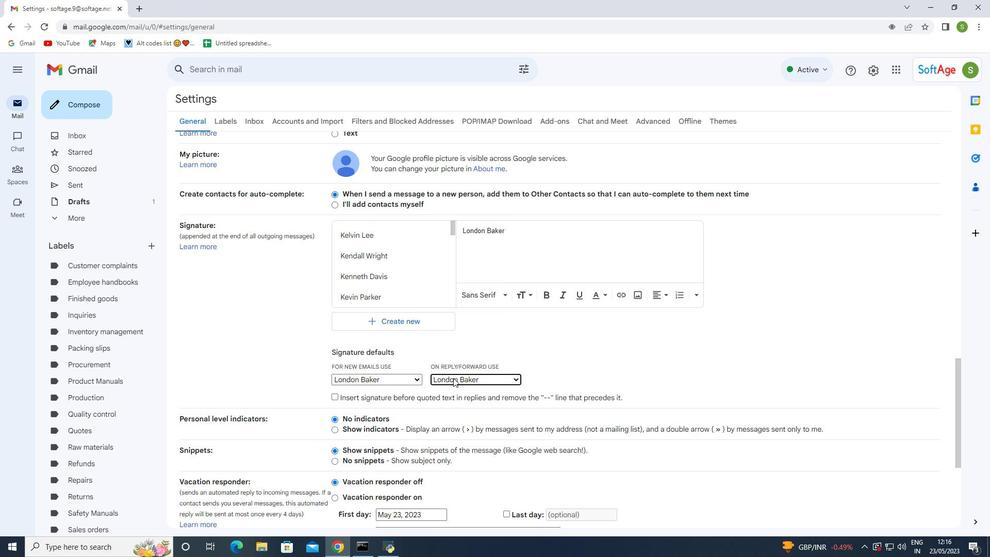 
Action: Mouse scrolled (450, 377) with delta (0, 0)
Screenshot: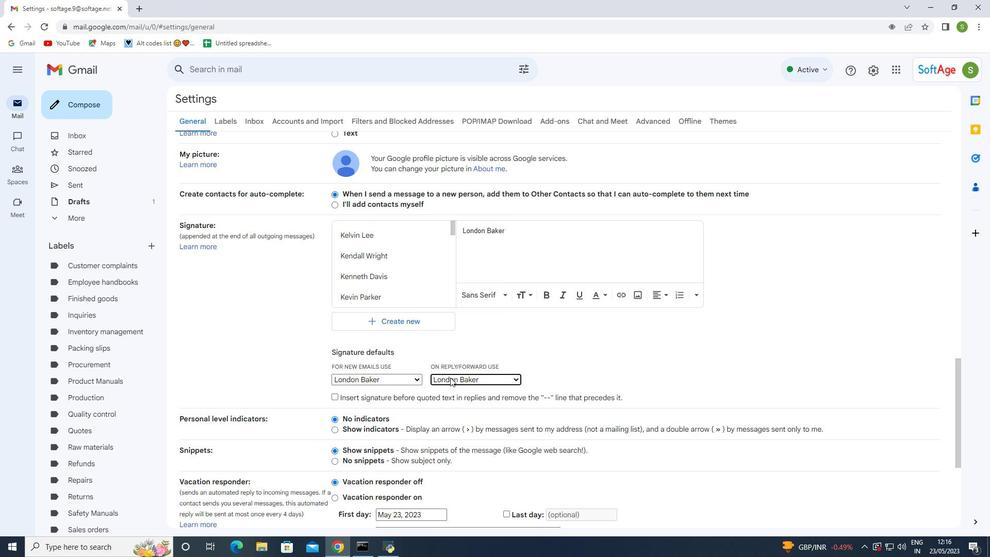 
Action: Mouse scrolled (450, 377) with delta (0, 0)
Screenshot: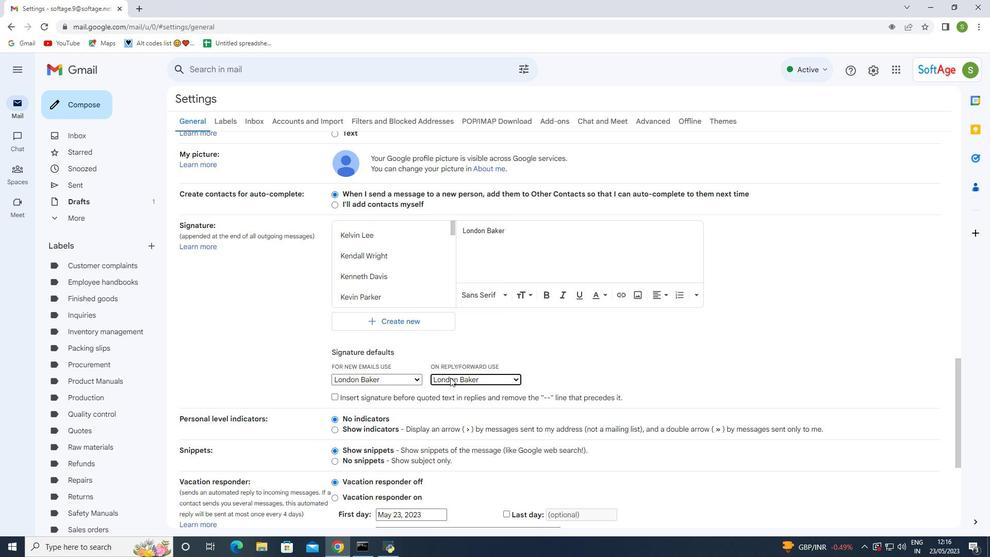 
Action: Mouse moved to (450, 377)
Screenshot: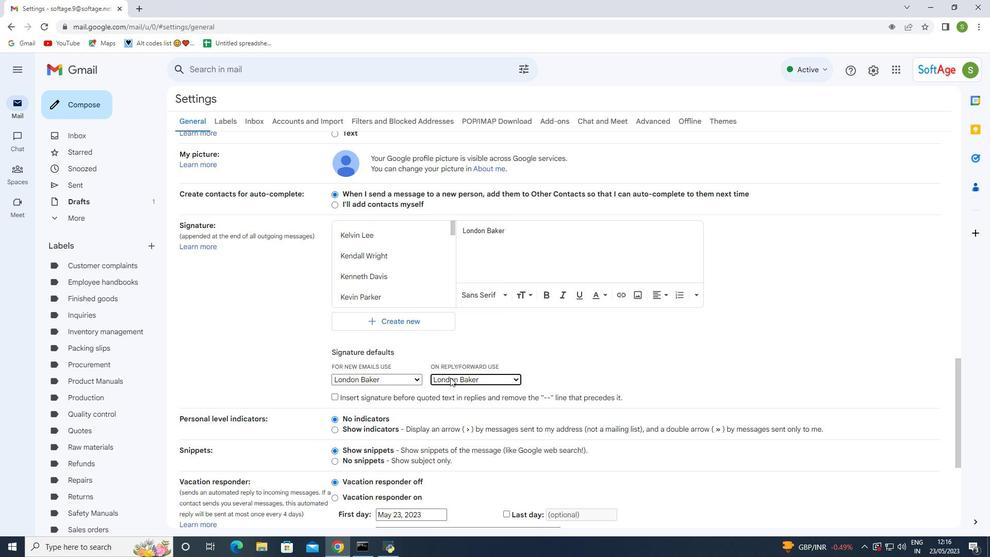 
Action: Mouse scrolled (450, 377) with delta (0, 0)
Screenshot: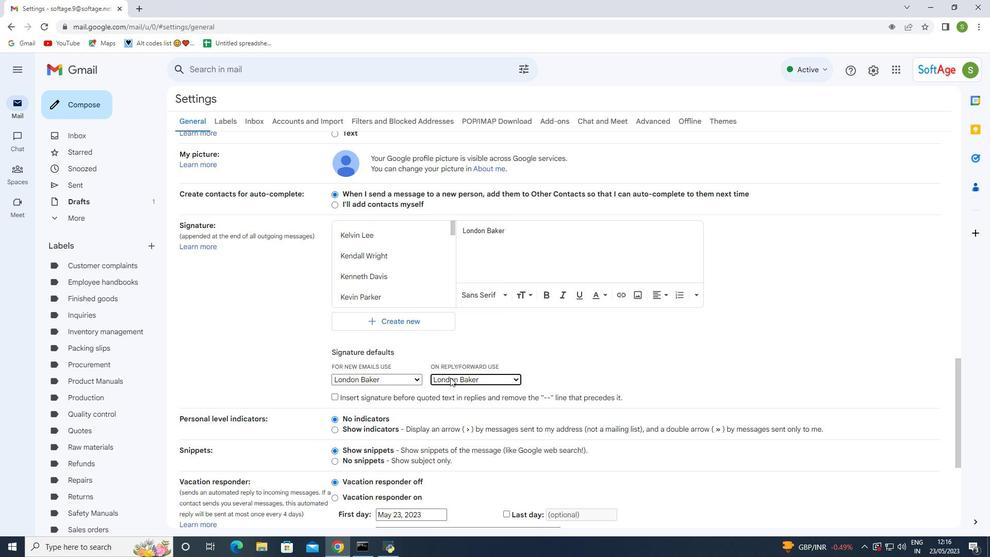 
Action: Mouse moved to (442, 380)
Screenshot: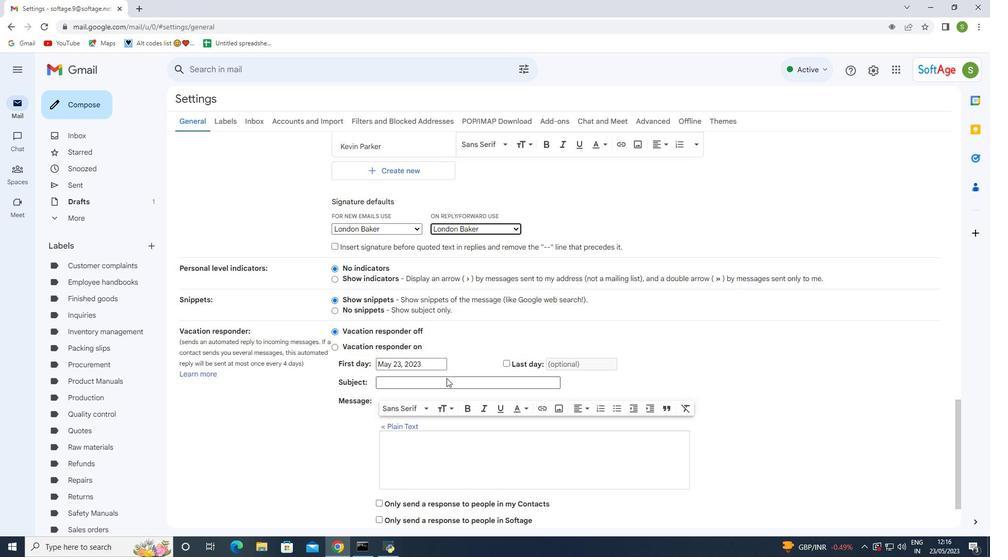 
Action: Mouse scrolled (442, 379) with delta (0, 0)
Screenshot: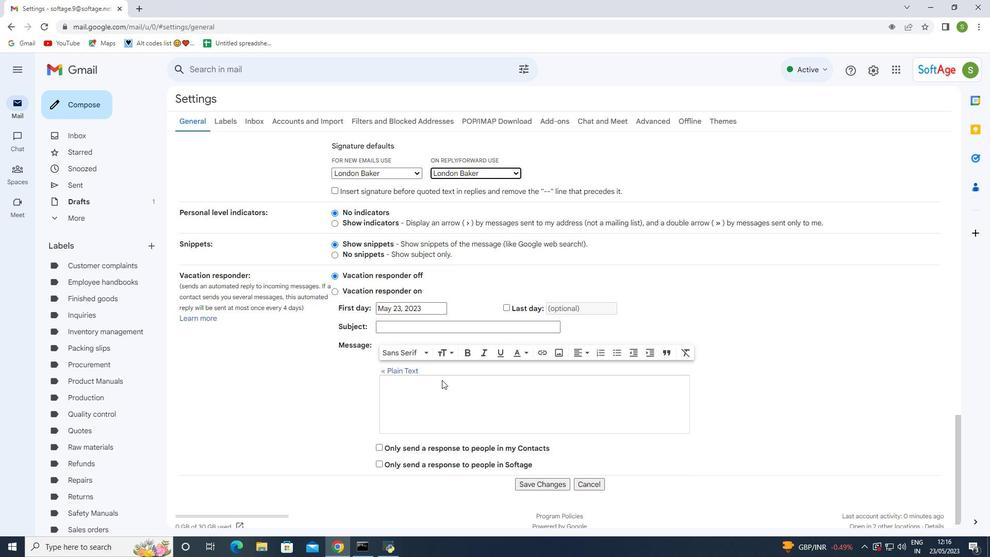 
Action: Mouse scrolled (442, 379) with delta (0, 0)
Screenshot: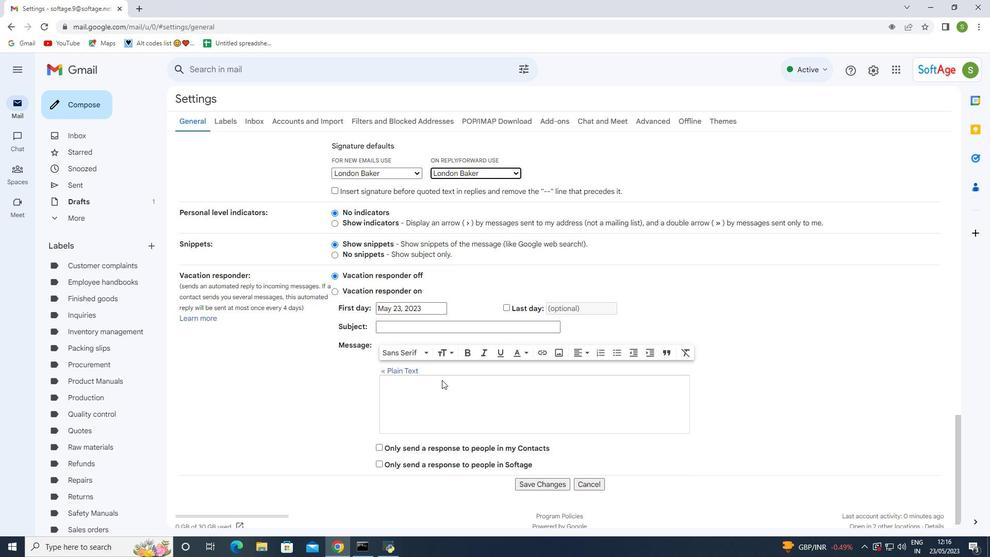 
Action: Mouse moved to (442, 382)
Screenshot: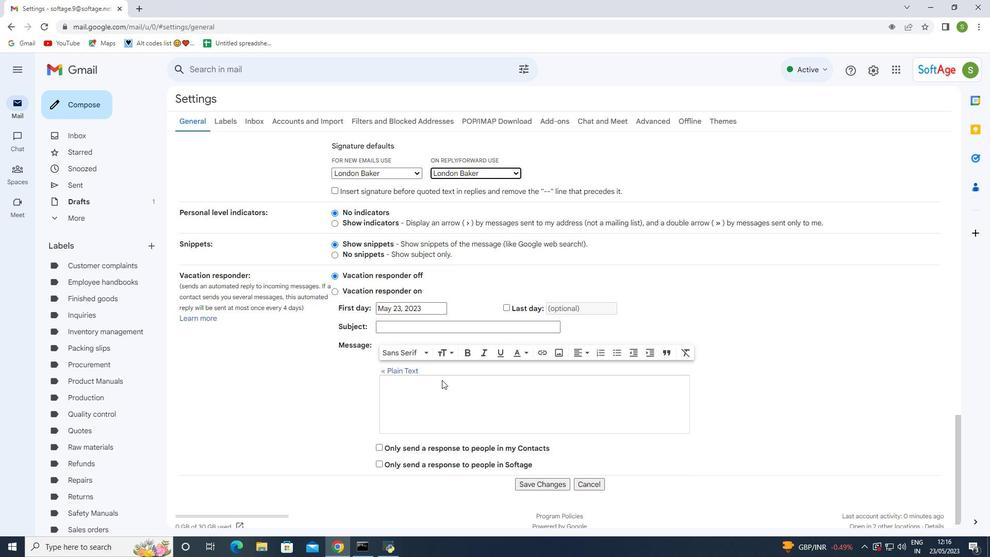 
Action: Mouse scrolled (442, 382) with delta (0, 0)
Screenshot: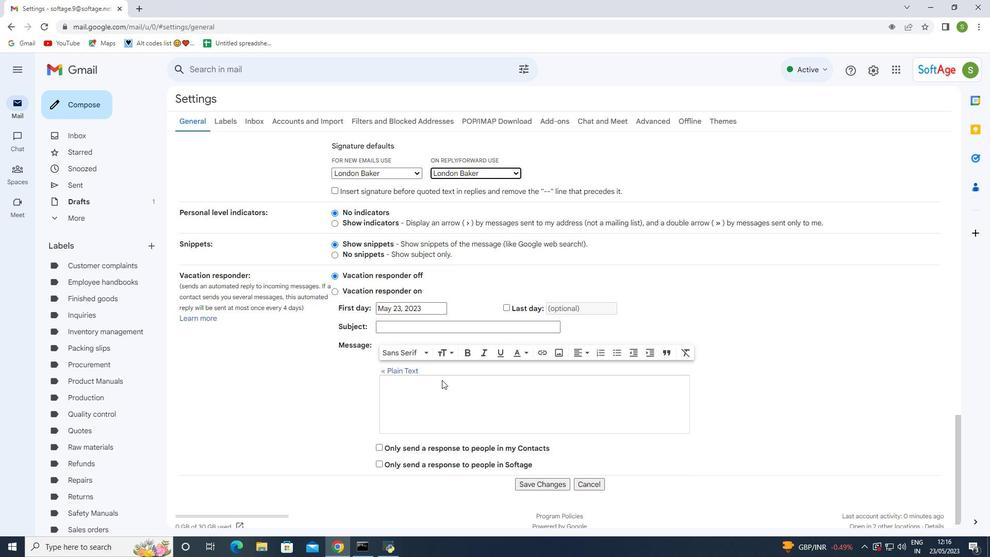 
Action: Mouse moved to (545, 473)
Screenshot: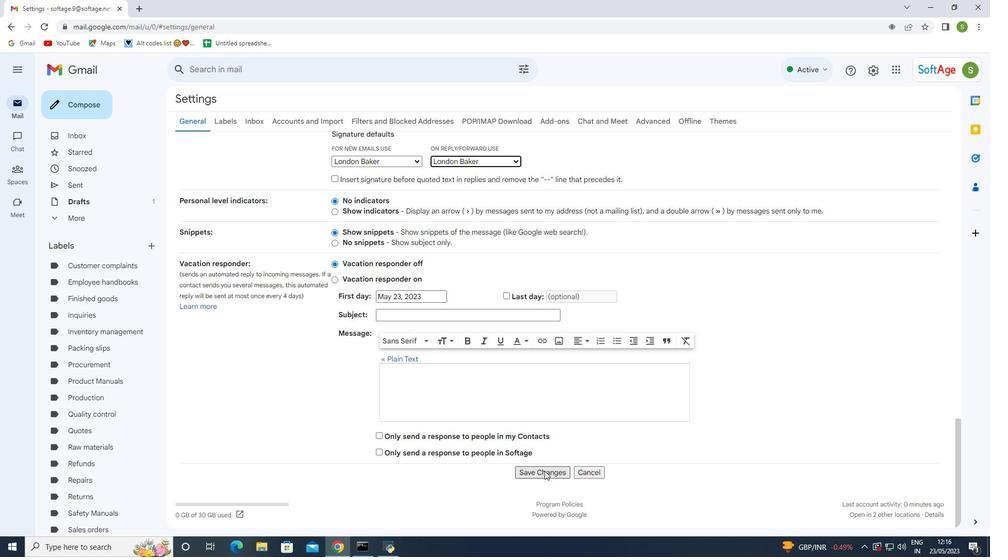 
Action: Mouse pressed left at (545, 473)
Screenshot: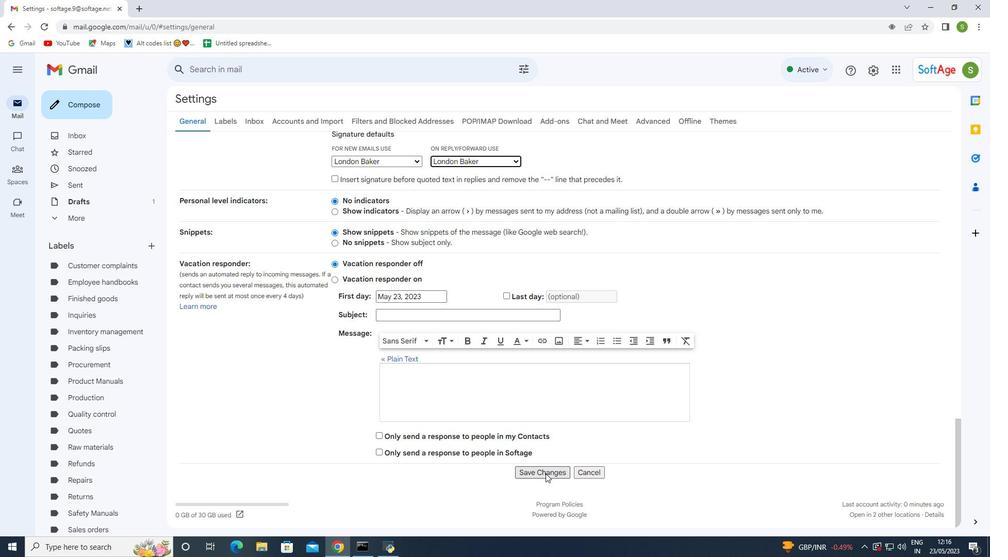 
Action: Mouse moved to (96, 100)
Screenshot: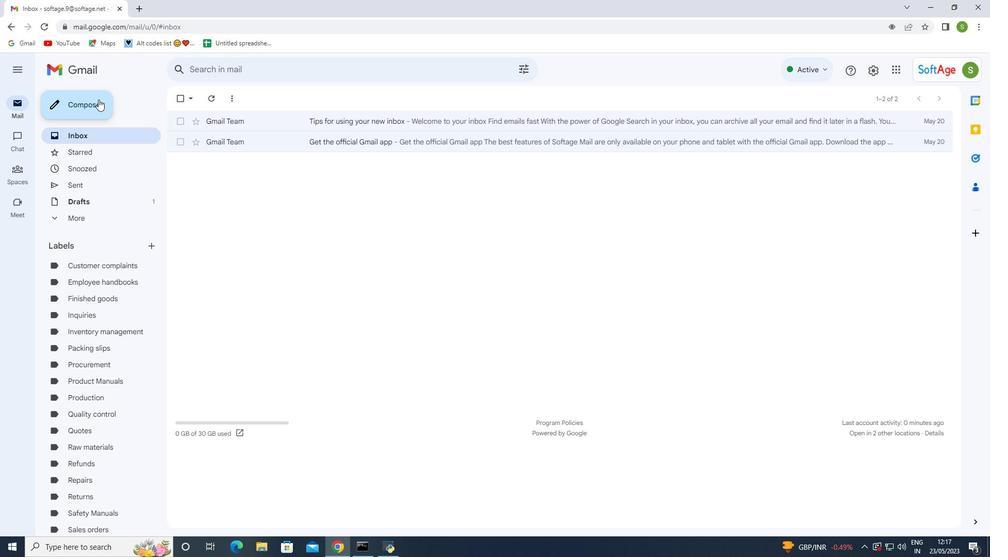 
Action: Mouse pressed left at (96, 100)
Screenshot: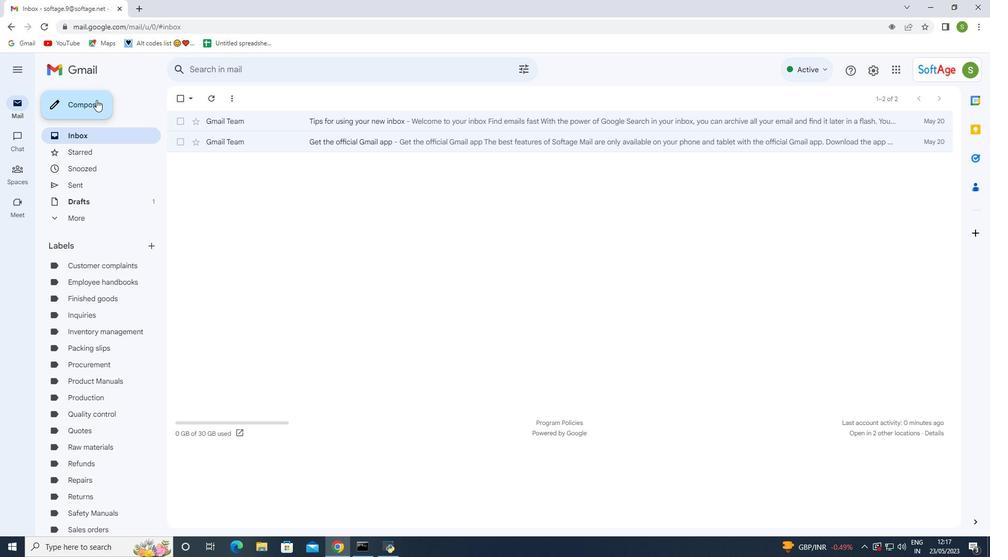 
Action: Mouse moved to (673, 250)
Screenshot: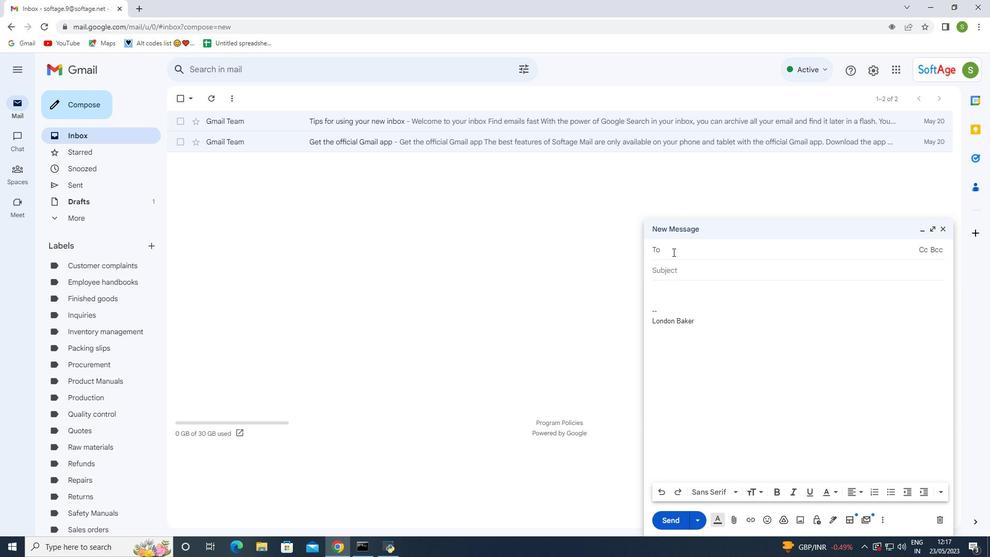 
Action: Mouse pressed left at (673, 250)
Screenshot: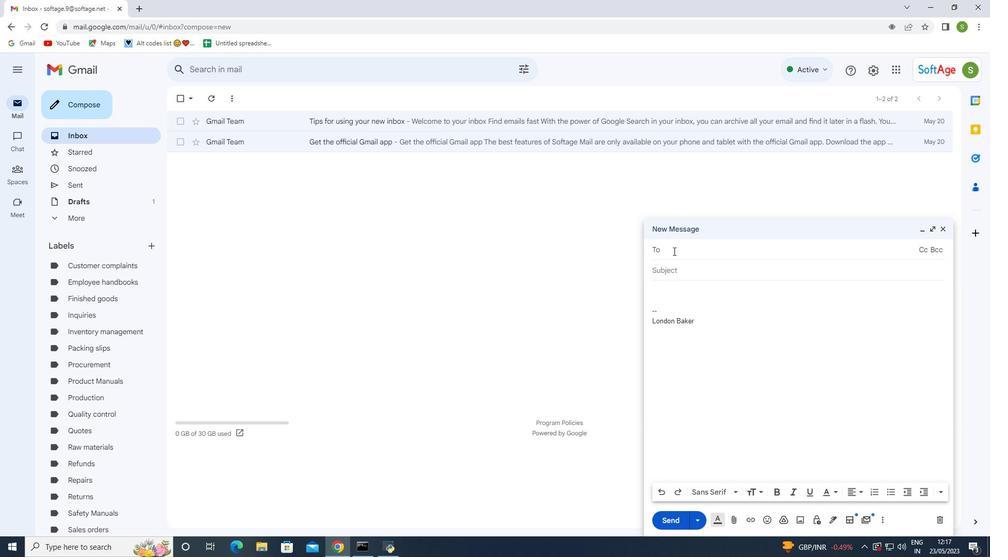 
Action: Key pressed softage.1<Key.shift>@softage.net
Screenshot: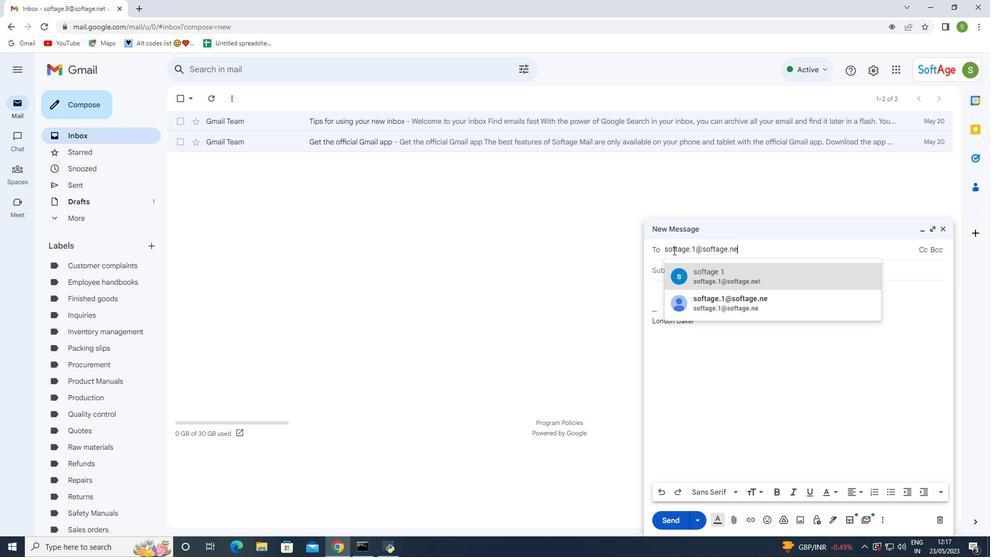 
Action: Mouse moved to (752, 275)
Screenshot: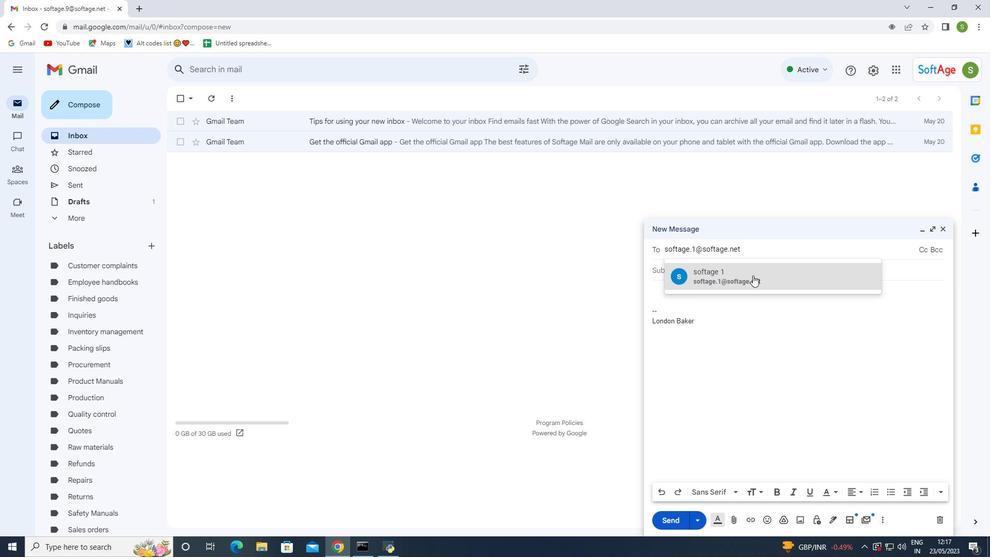 
Action: Mouse pressed left at (752, 275)
Screenshot: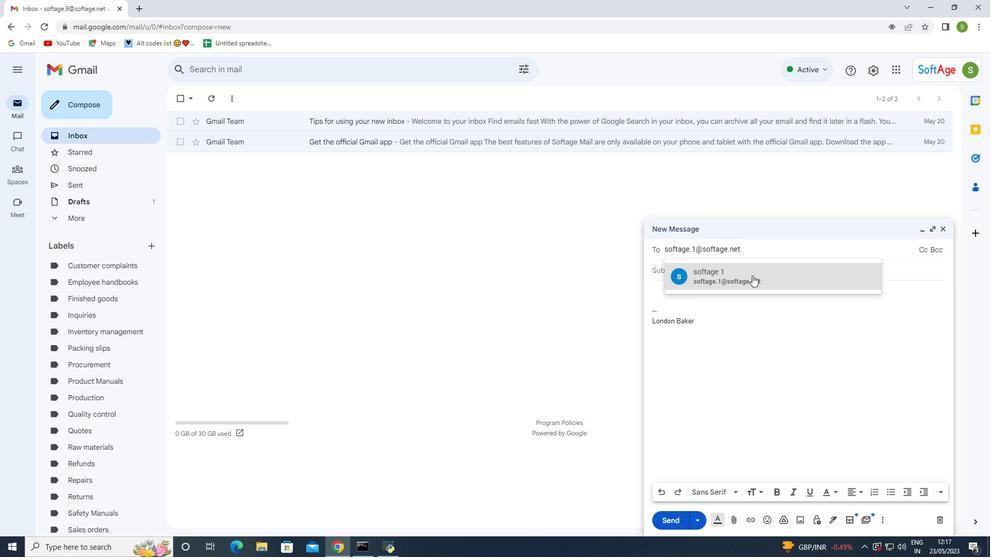 
Action: Mouse moved to (690, 278)
Screenshot: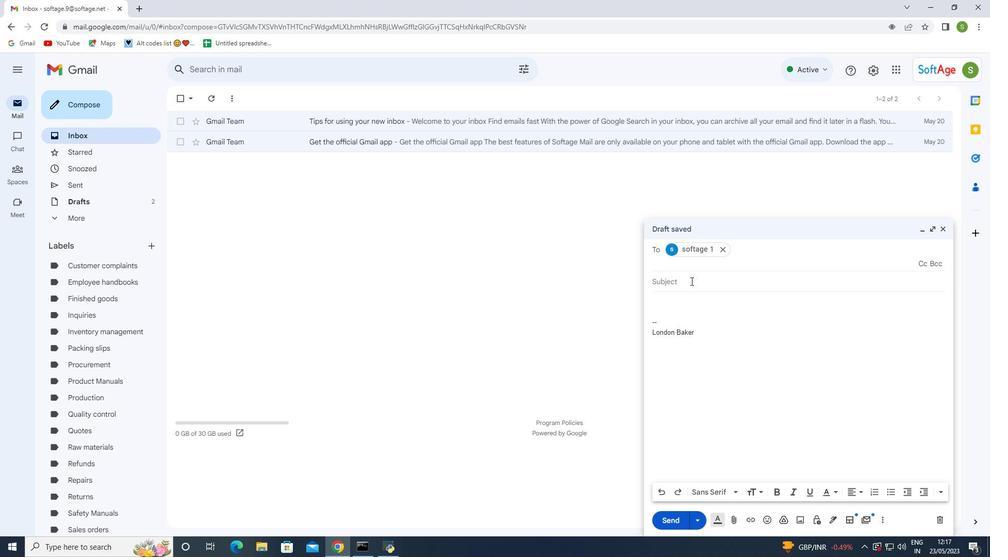 
Action: Mouse pressed left at (690, 278)
Screenshot: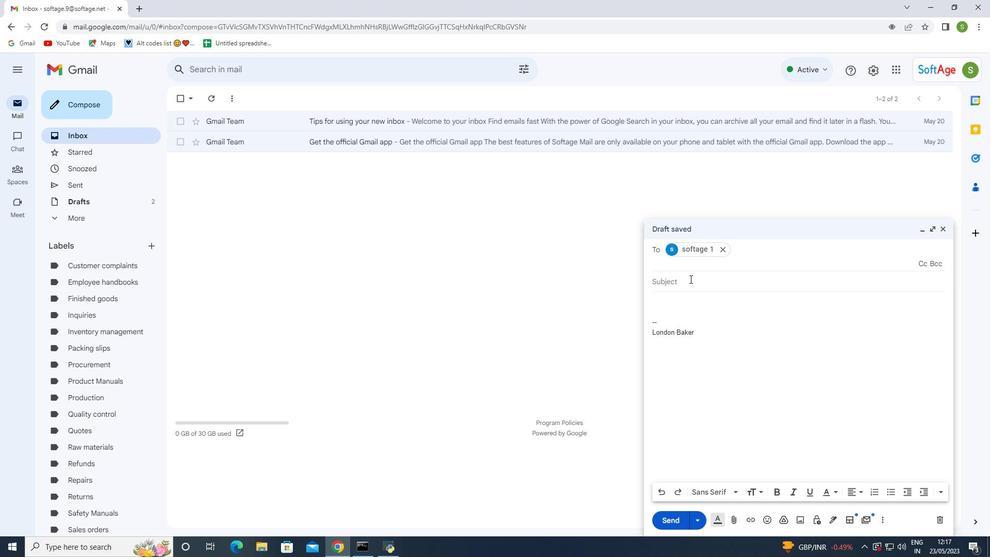 
Action: Key pressed <Key.shift>Request<Key.space>for<Key.space>a<Key.space>survey<Key.space>response<Key.space>follow-up<Key.space><Key.backspace>
Screenshot: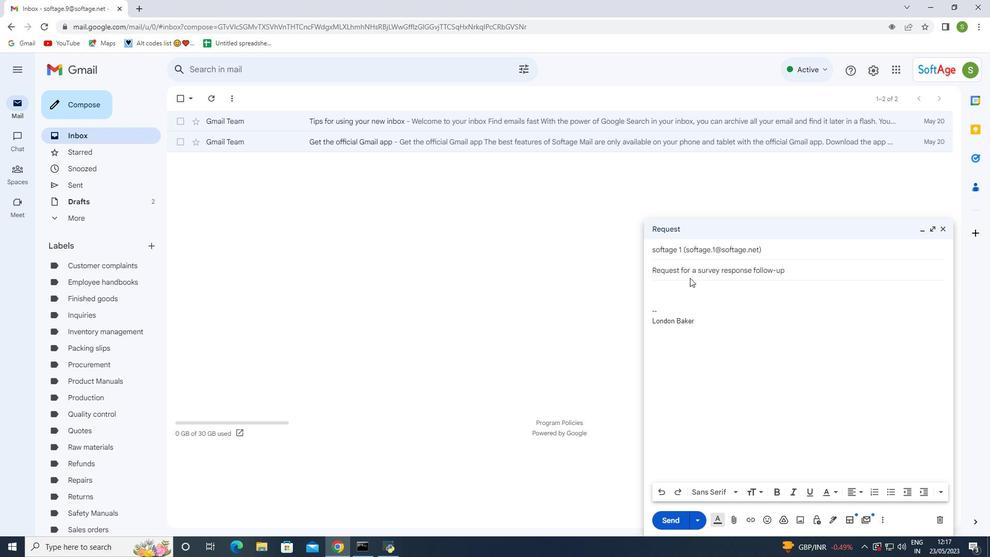 
Action: Mouse moved to (660, 306)
Screenshot: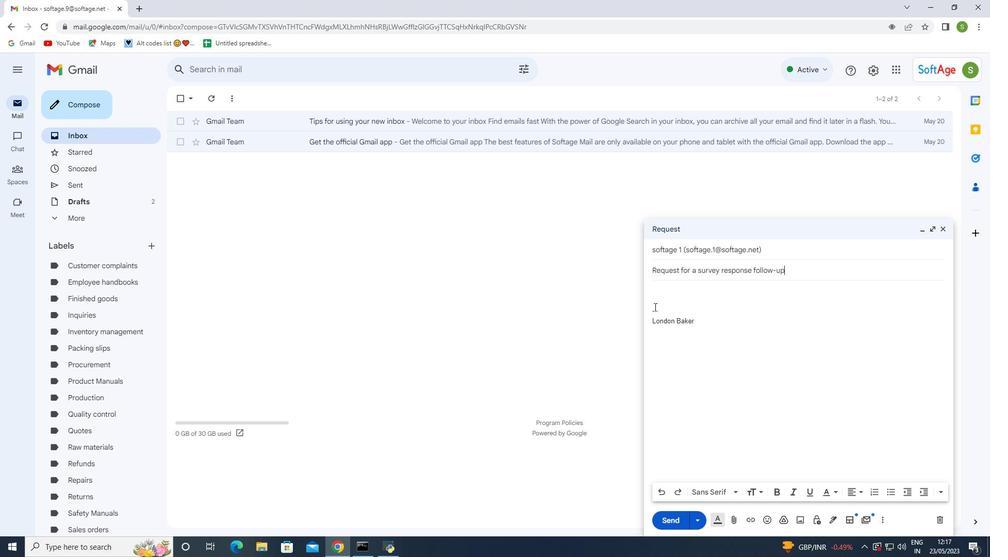 
Action: Mouse pressed left at (660, 306)
Screenshot: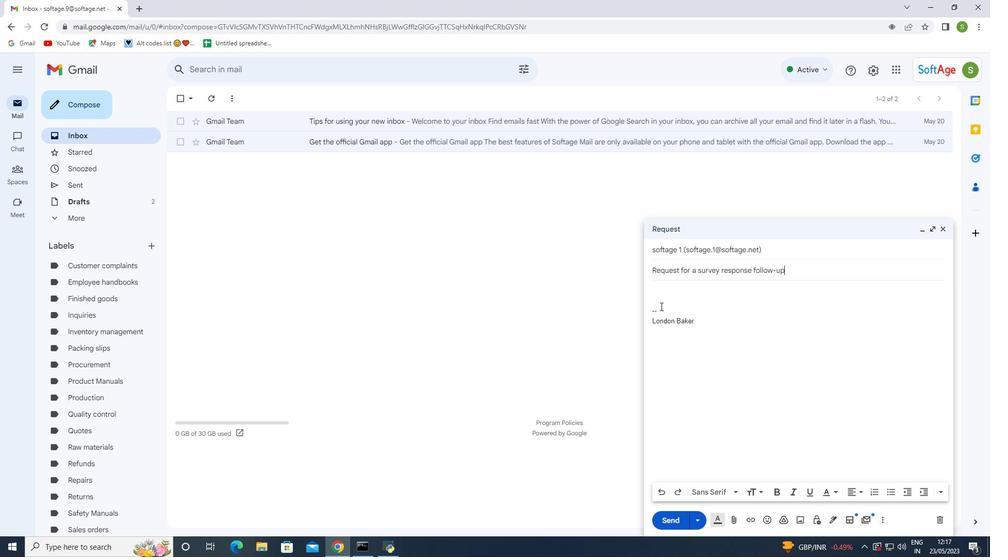 
Action: Mouse moved to (646, 295)
Screenshot: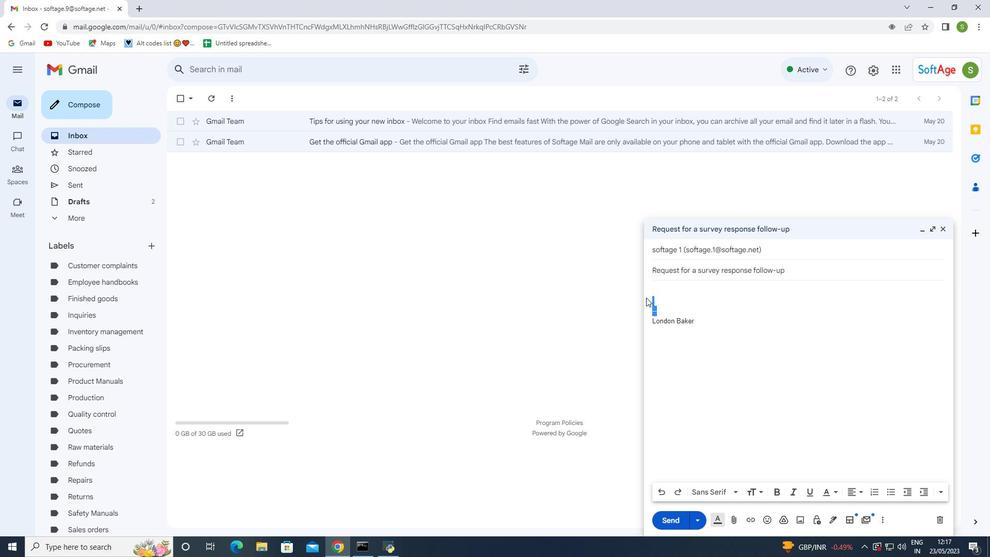 
Action: Key pressed <Key.backspace><Key.enter><Key.up><Key.shift>Could<Key.space>you<Key.space>please<Key.space>provide<Key.space>me<Key.space>with<Key.space>y<Key.backspace>r<Key.backspace>the<Key.space>details<Key.space>of<Key.space>the<Key.space>project<Key.space>assumptions<Key.shift_r><Key.shift_r><Key.shift_r><Key.shift_r><Key.shift_r><Key.shift_r><Key.shift_r><Key.shift_r><Key.shift_r><Key.shift_r><Key.shift_r><Key.shift_r>?
Screenshot: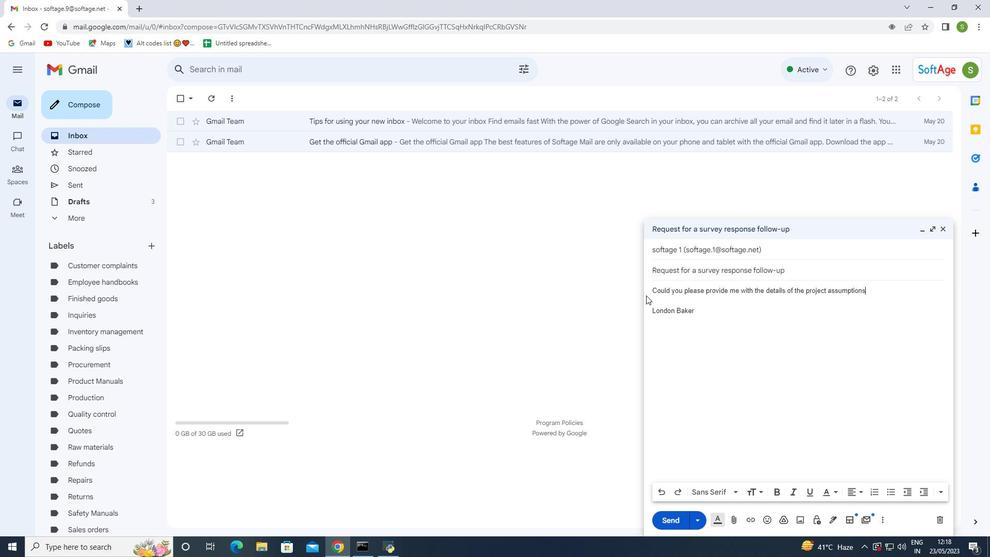 
Action: Mouse moved to (674, 516)
Screenshot: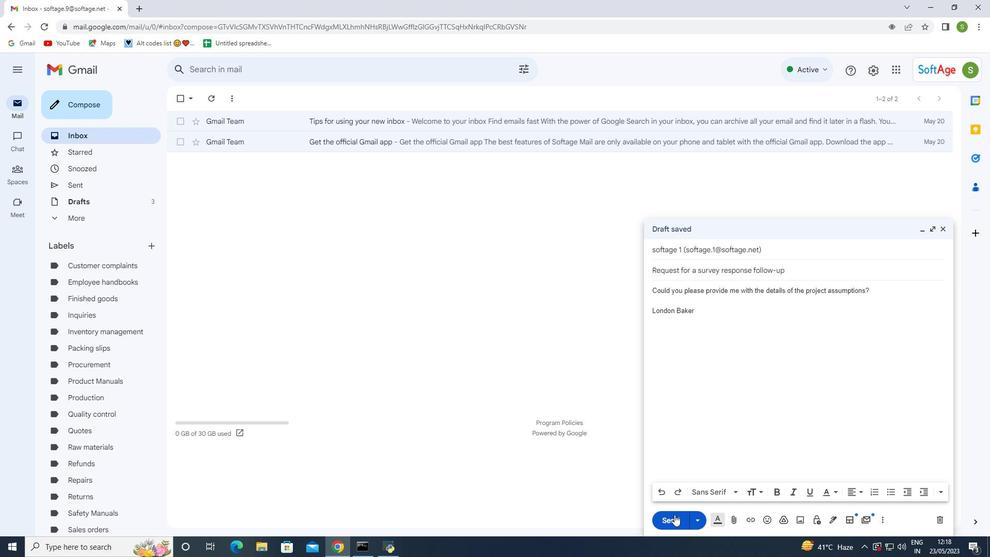 
Action: Mouse pressed left at (674, 516)
Screenshot: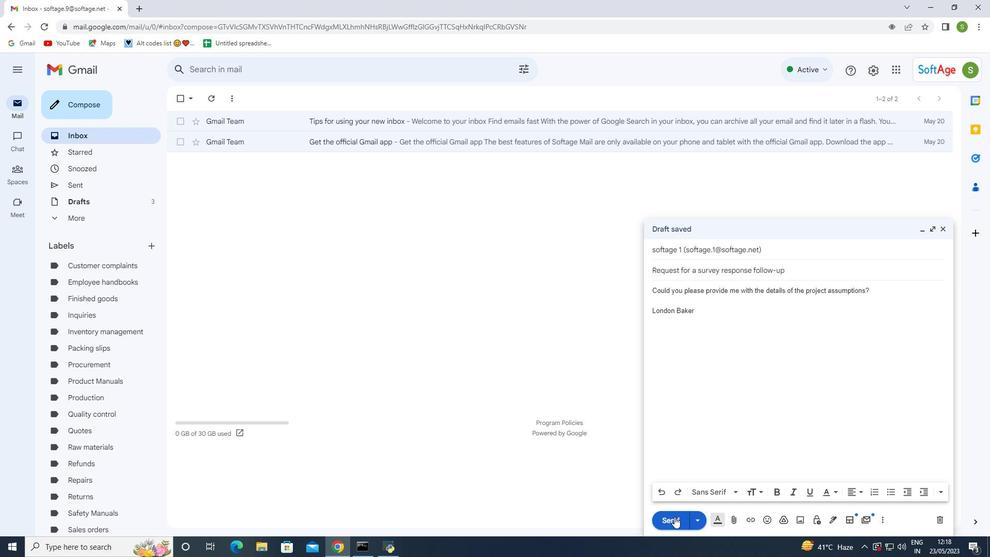 
Action: Mouse moved to (82, 181)
Screenshot: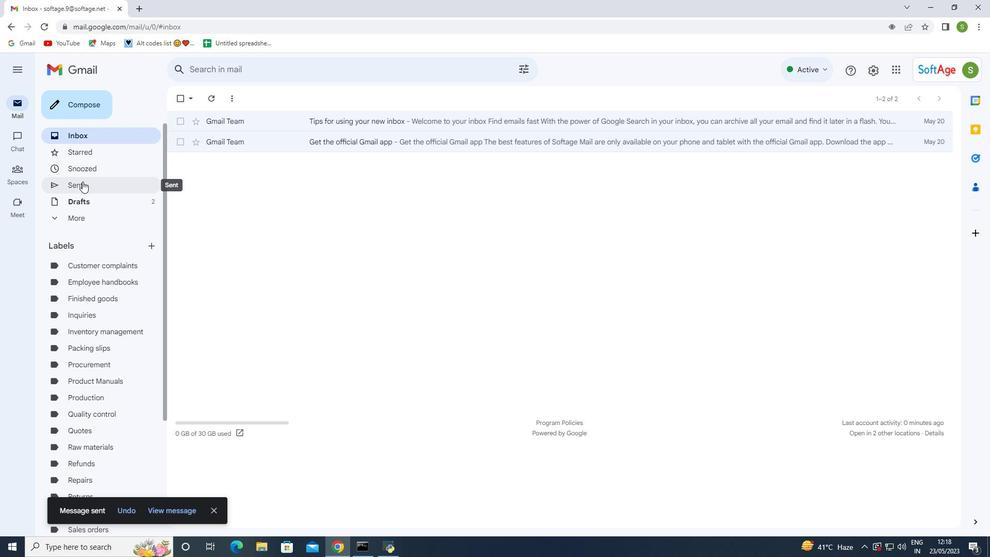 
Action: Mouse pressed left at (82, 181)
Screenshot: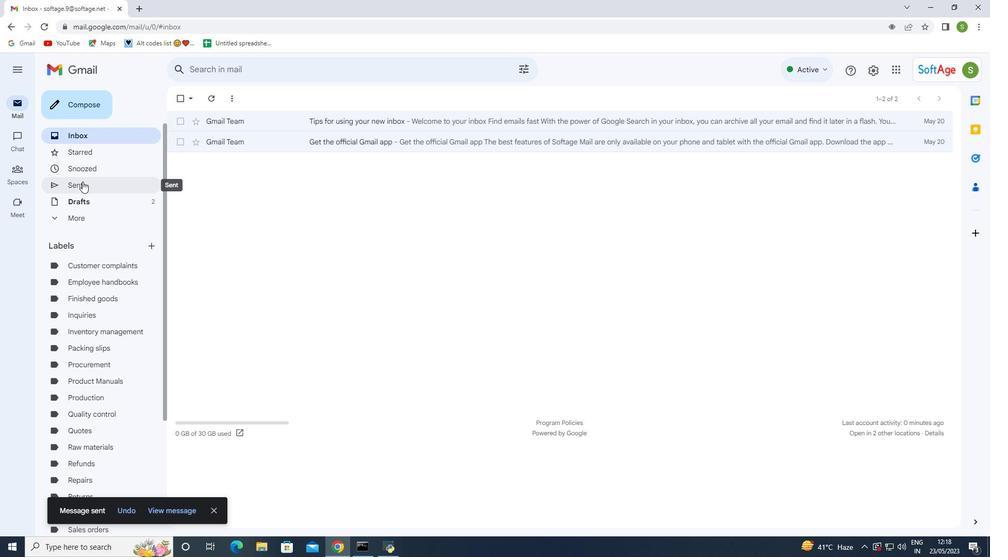 
Action: Mouse moved to (182, 149)
Screenshot: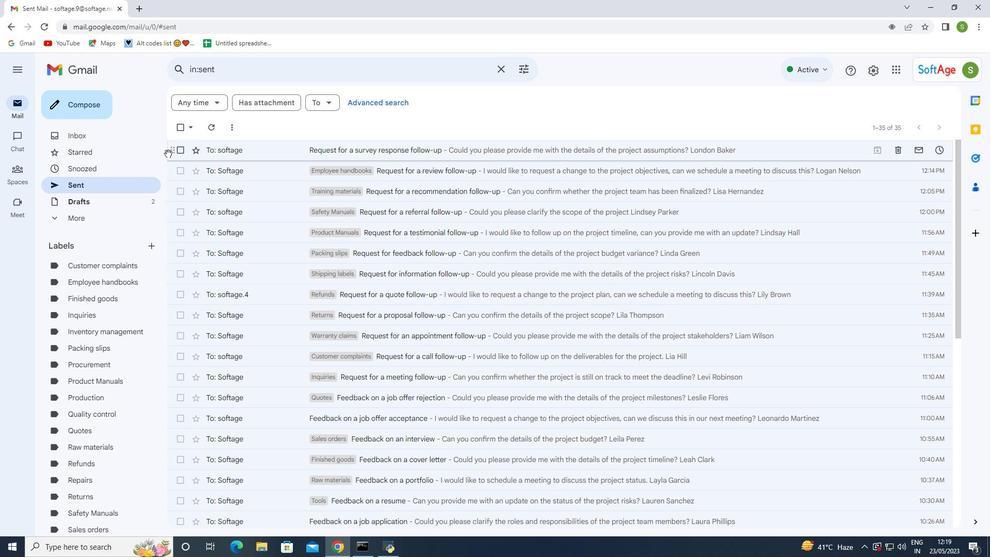
Action: Mouse pressed left at (182, 149)
Screenshot: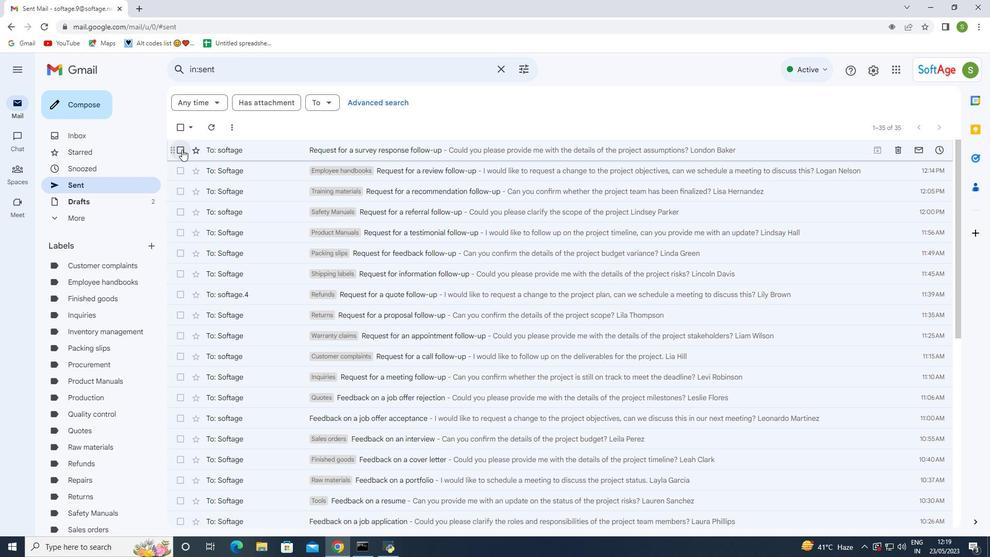 
Action: Mouse moved to (255, 152)
Screenshot: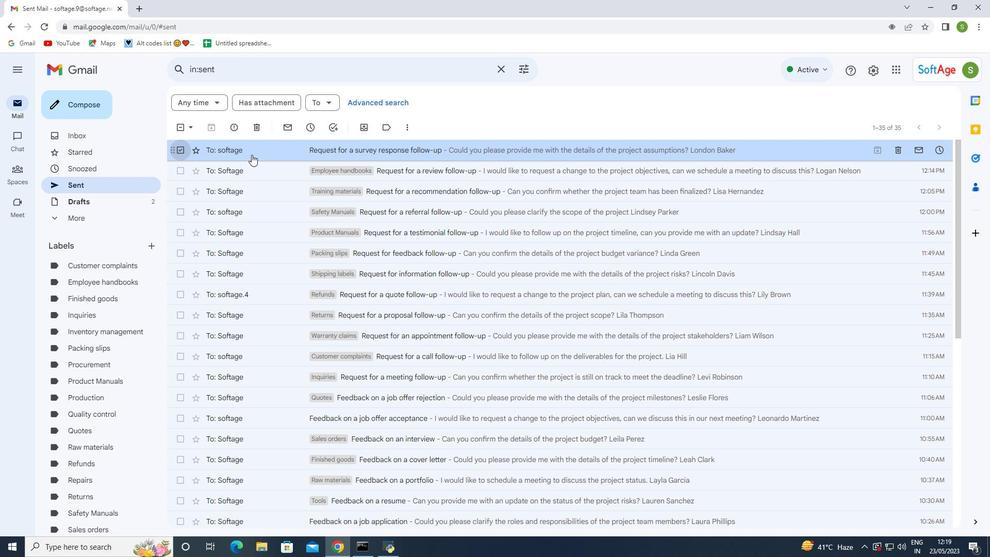 
Action: Mouse pressed right at (255, 152)
Screenshot: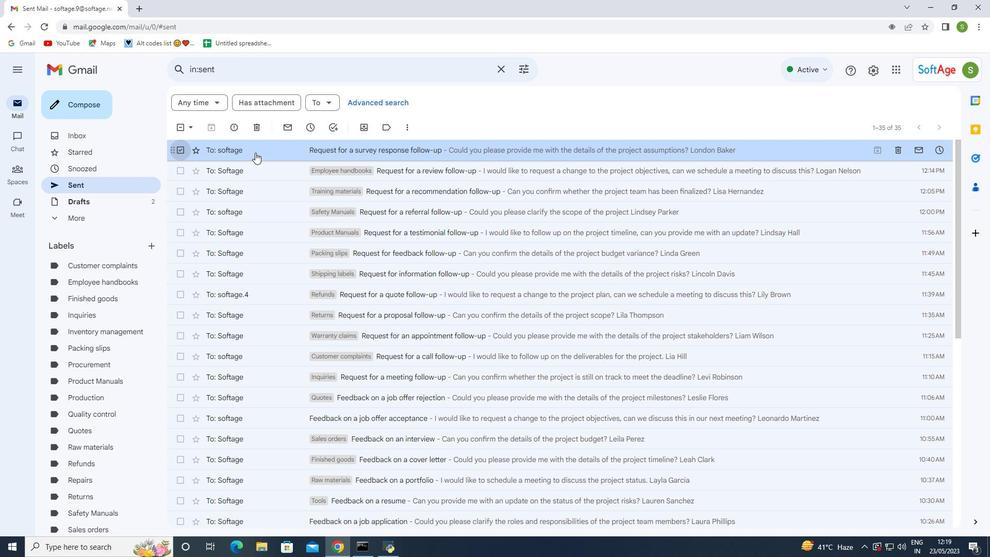 
Action: Mouse moved to (425, 308)
Screenshot: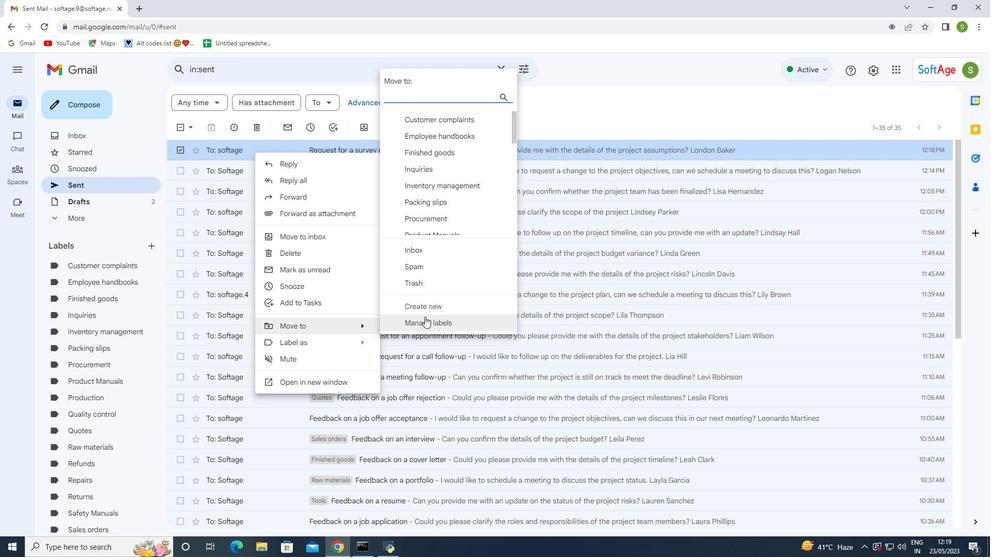 
Action: Mouse pressed left at (425, 308)
Screenshot: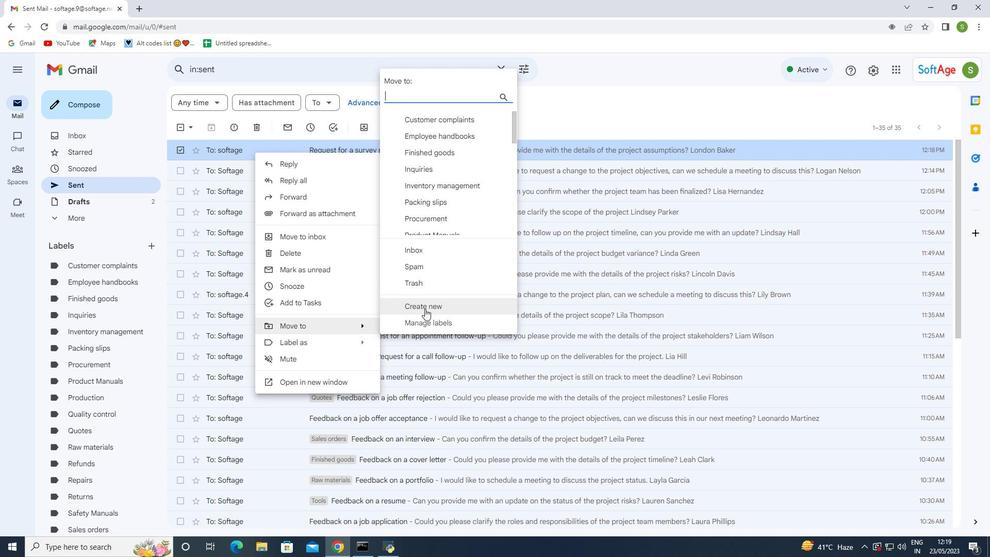 
Action: Mouse moved to (434, 282)
Screenshot: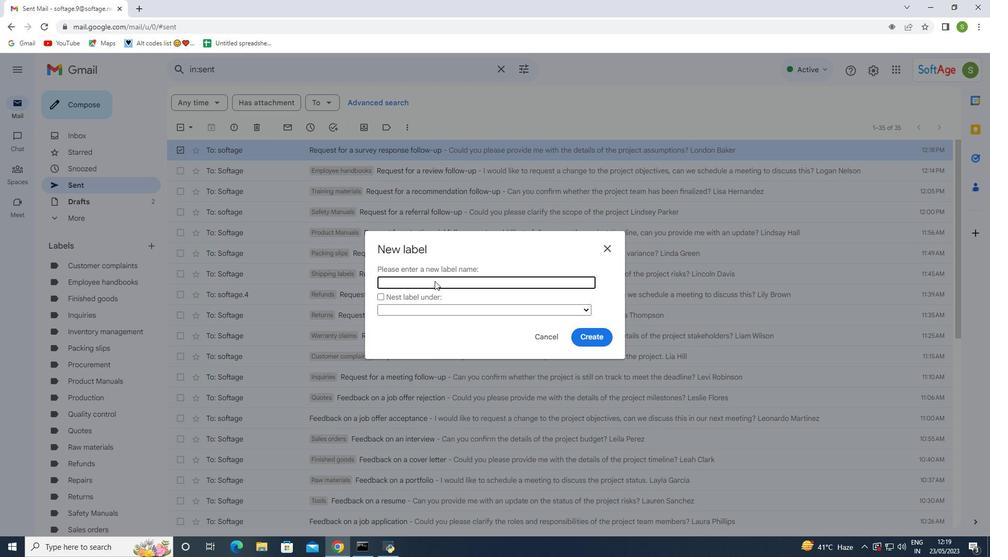 
Action: Mouse pressed left at (434, 282)
Screenshot: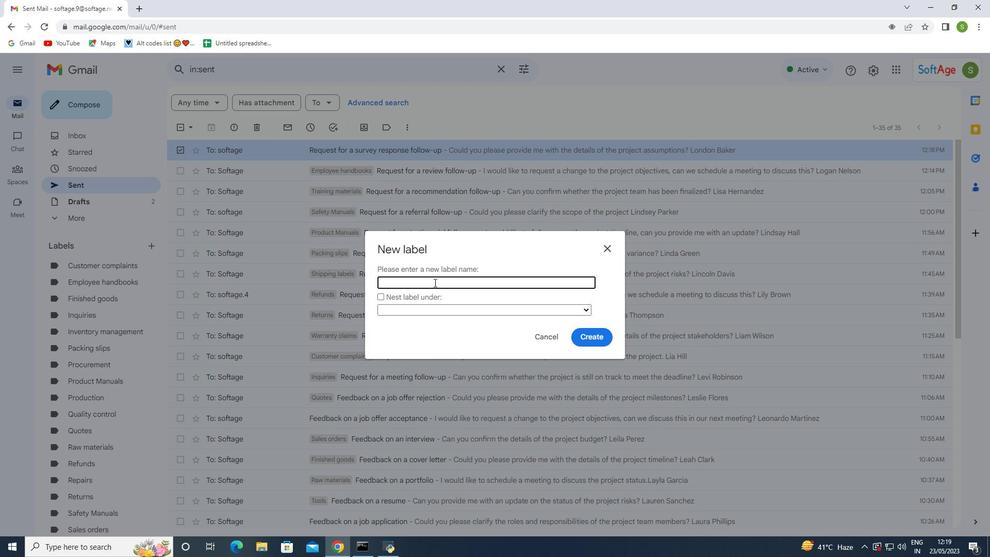 
Action: Mouse moved to (434, 282)
Screenshot: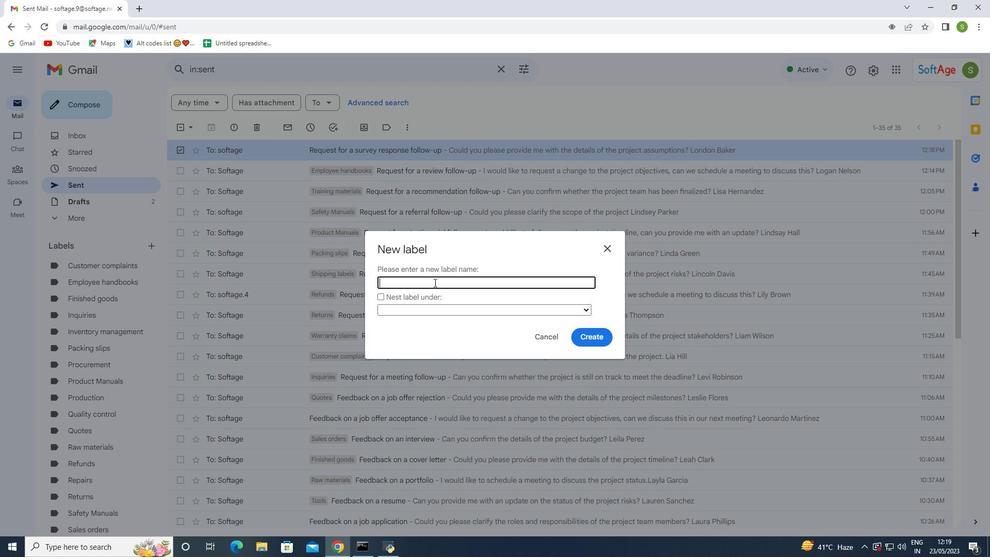 
Action: Key pressed <Key.shift><Key.shift><Key.shift><Key.shift>Job<Key.space>descriptions
Screenshot: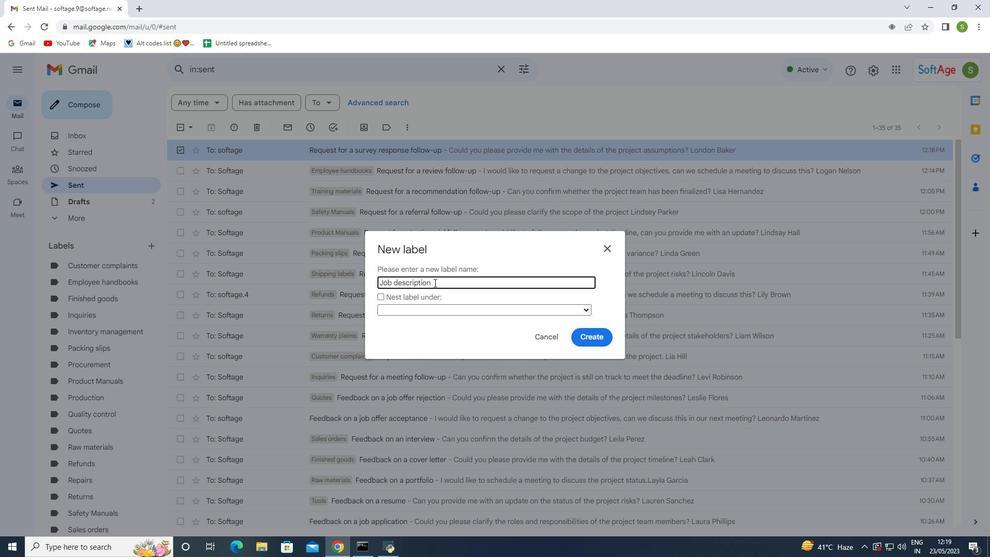 
Action: Mouse moved to (585, 334)
Screenshot: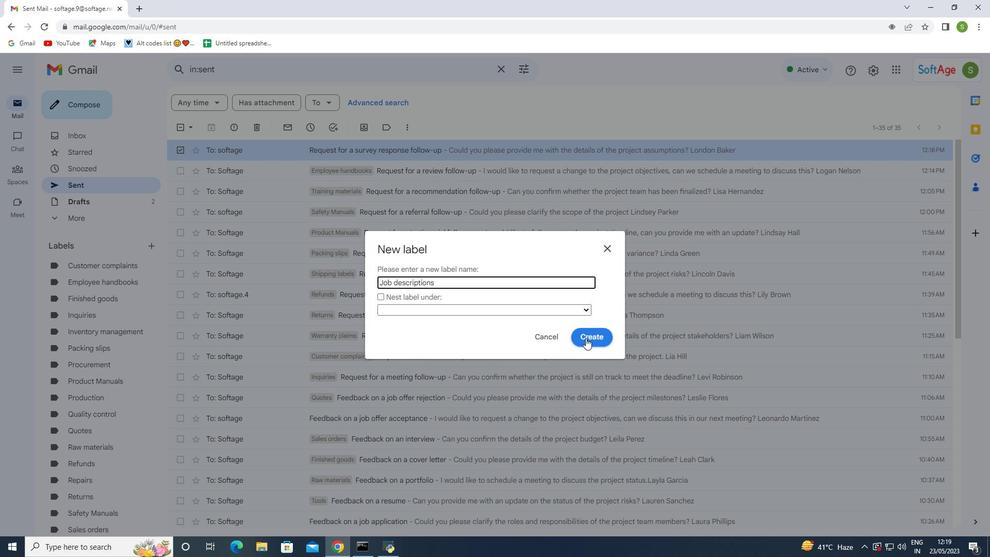 
Action: Mouse pressed left at (585, 334)
Screenshot: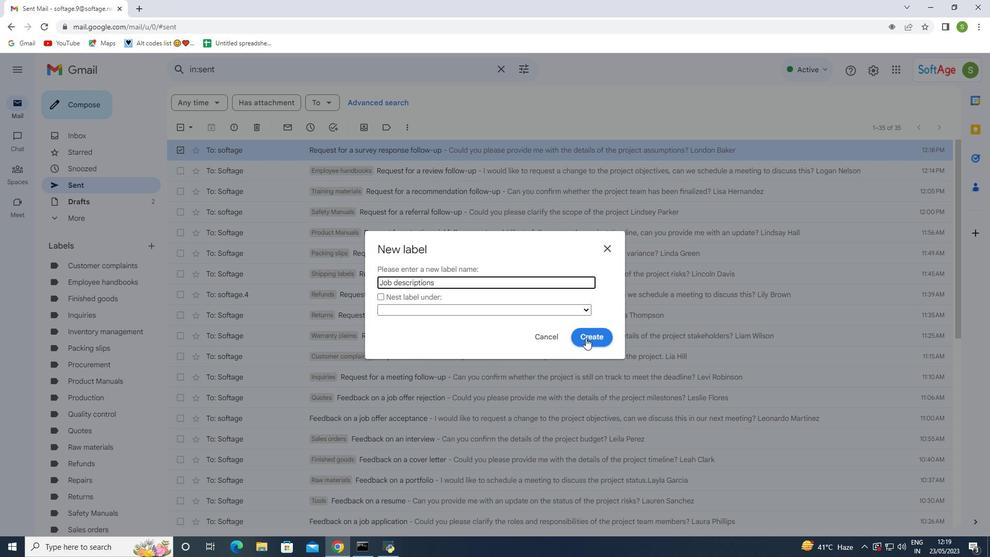 
Action: Mouse moved to (95, 363)
Screenshot: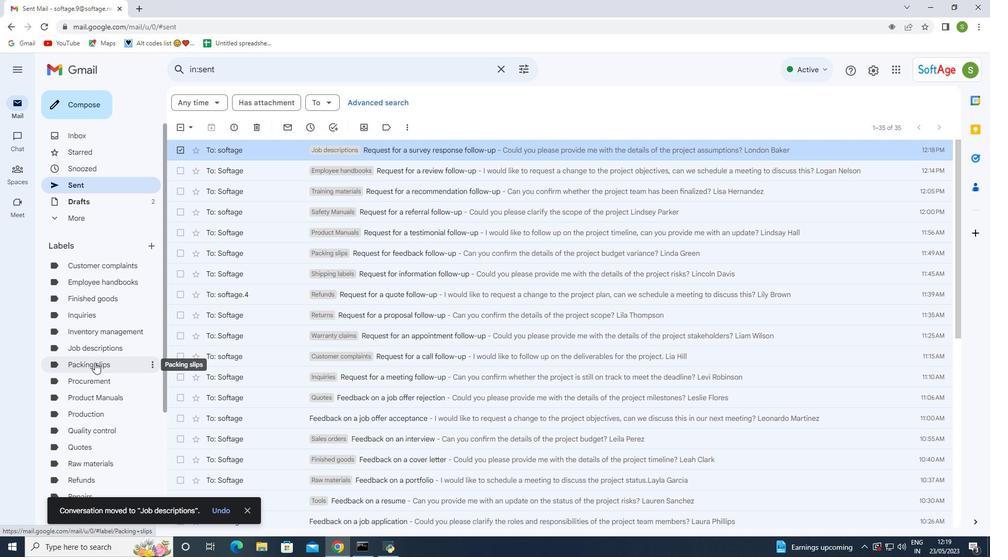 
Action: Mouse scrolled (95, 362) with delta (0, 0)
Screenshot: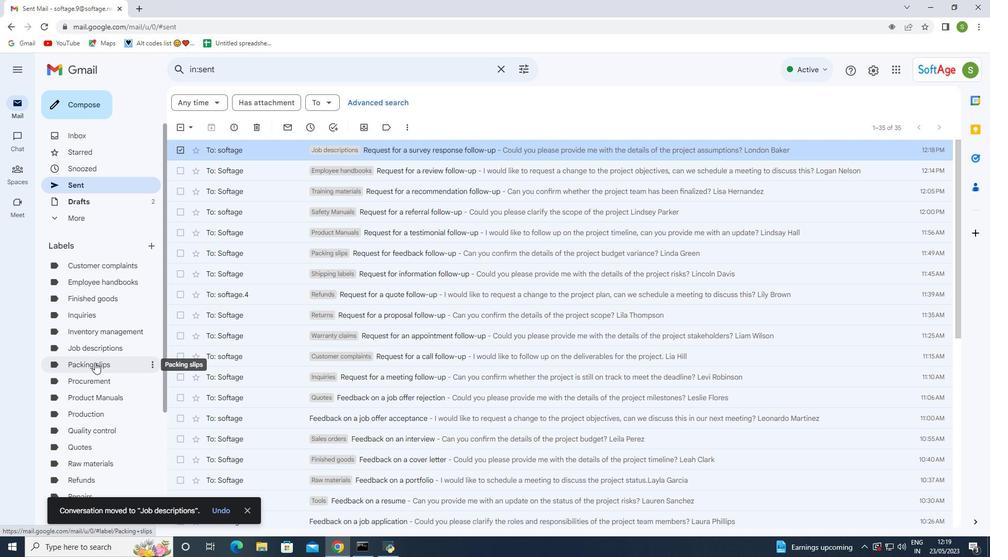 
Action: Mouse moved to (95, 363)
Screenshot: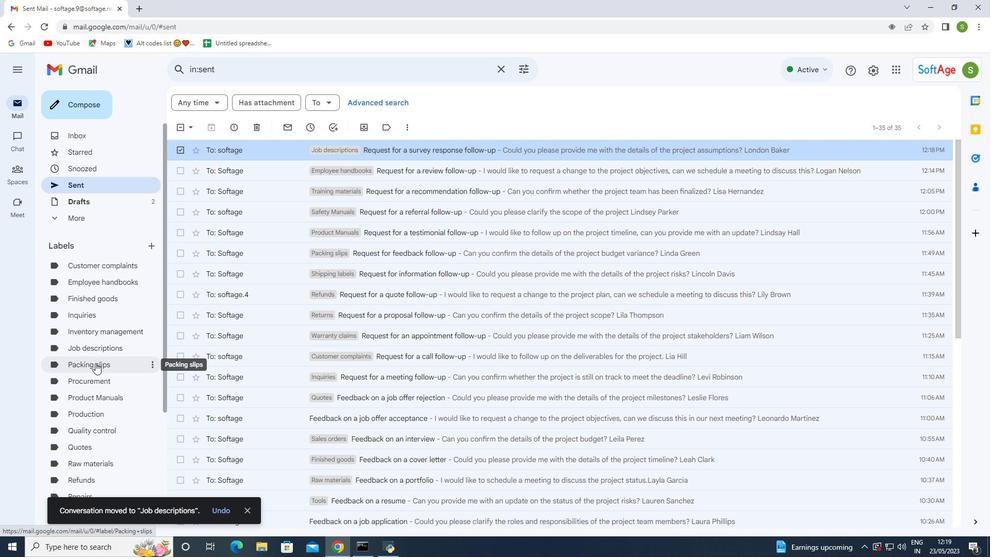 
Action: Mouse scrolled (95, 362) with delta (0, 0)
Screenshot: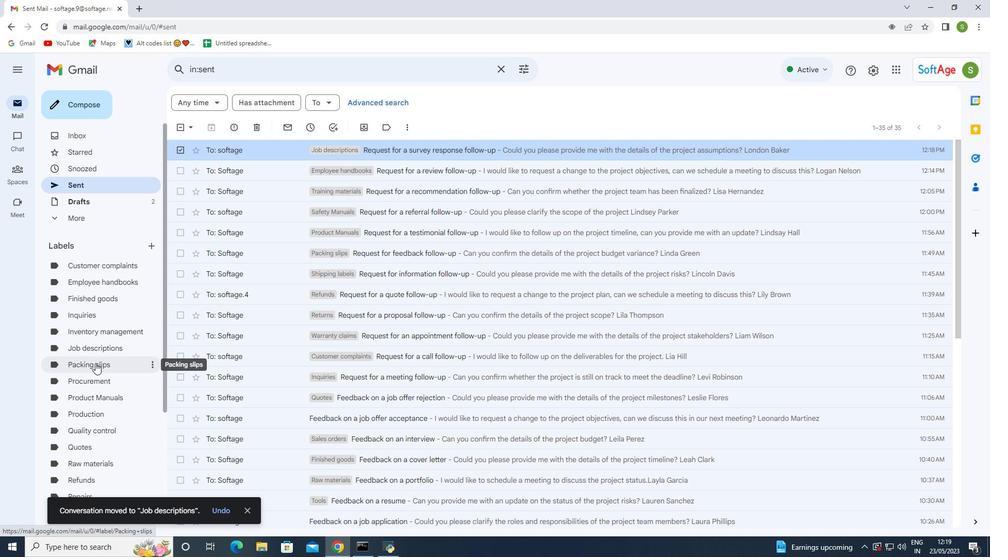 
Action: Mouse moved to (96, 363)
Screenshot: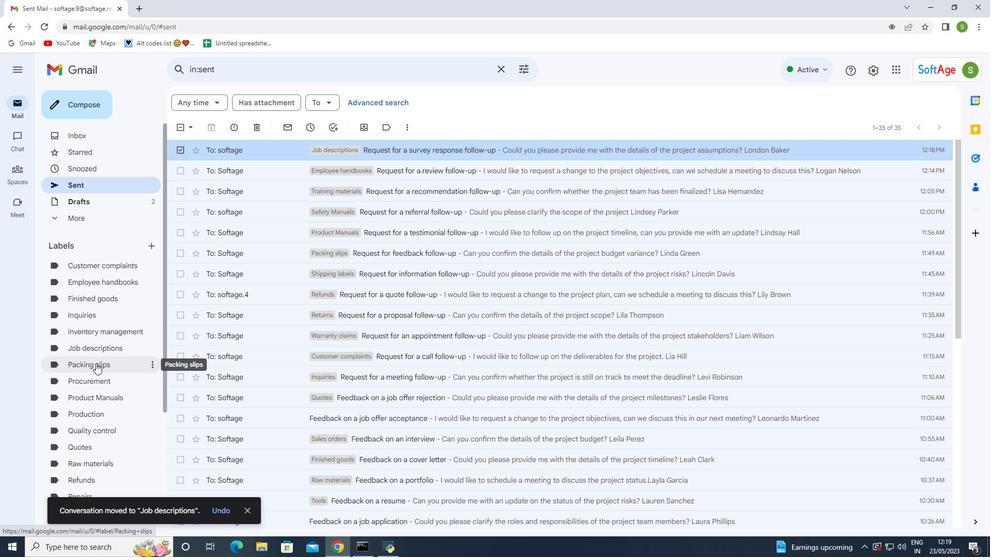 
Action: Mouse scrolled (96, 363) with delta (0, 0)
Screenshot: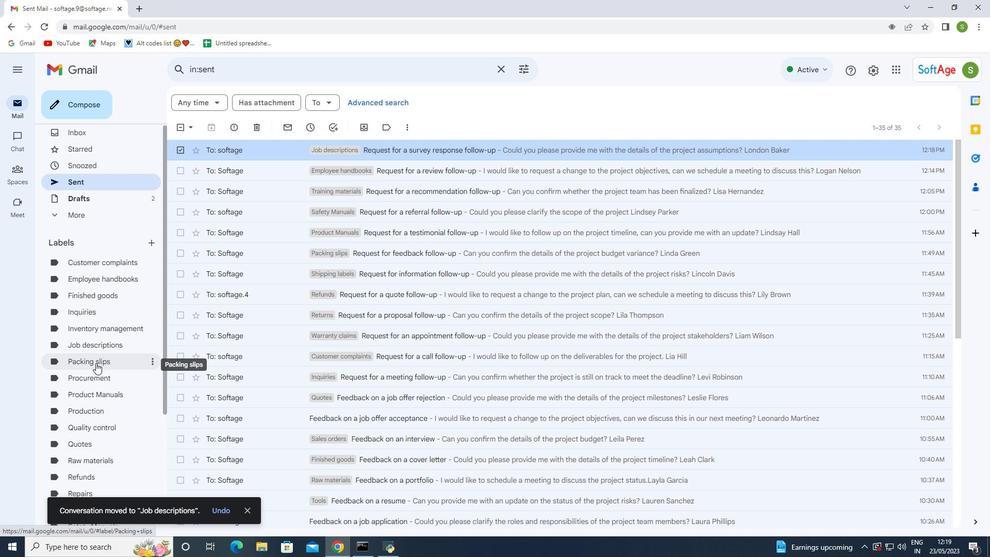 
Action: Mouse moved to (100, 366)
Screenshot: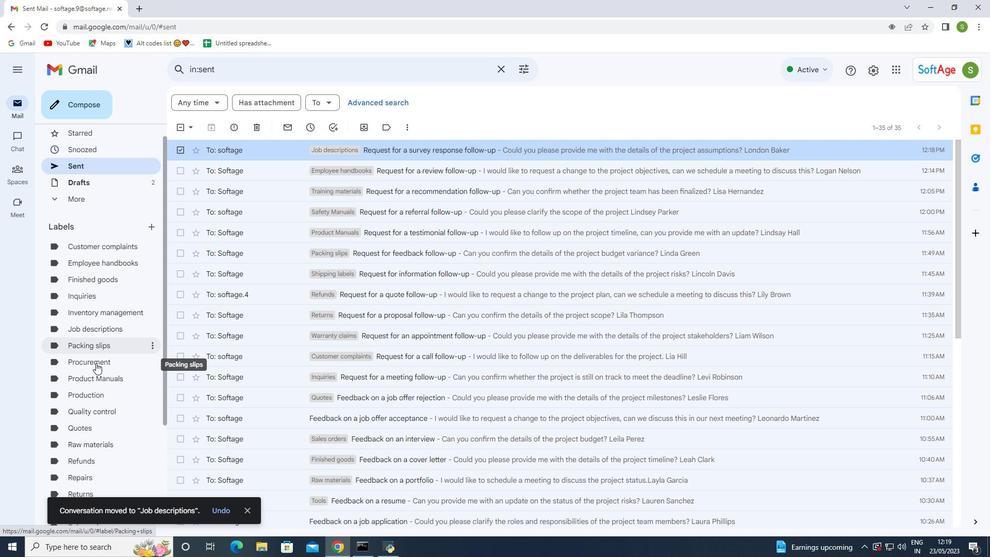 
Action: Mouse scrolled (100, 366) with delta (0, 0)
Screenshot: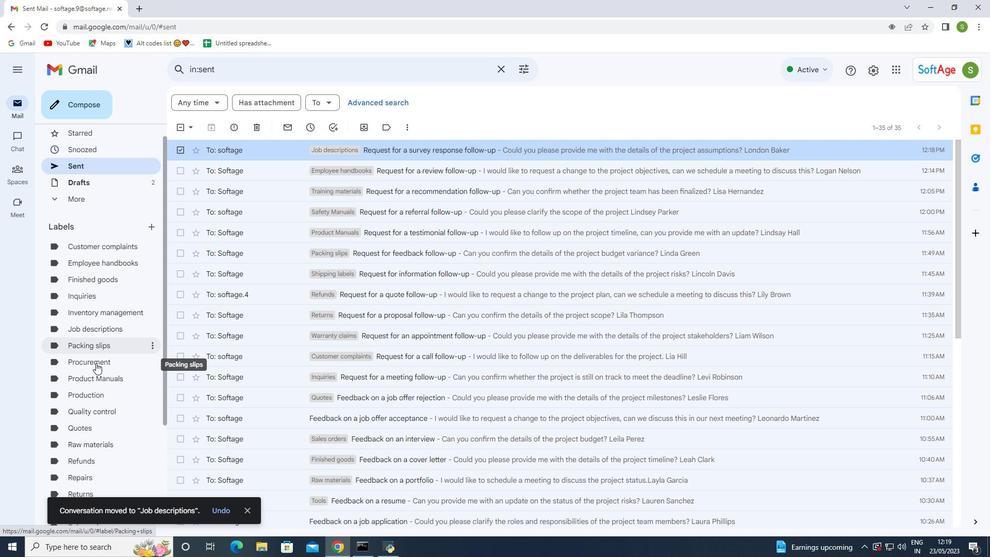 
Action: Mouse moved to (101, 371)
Screenshot: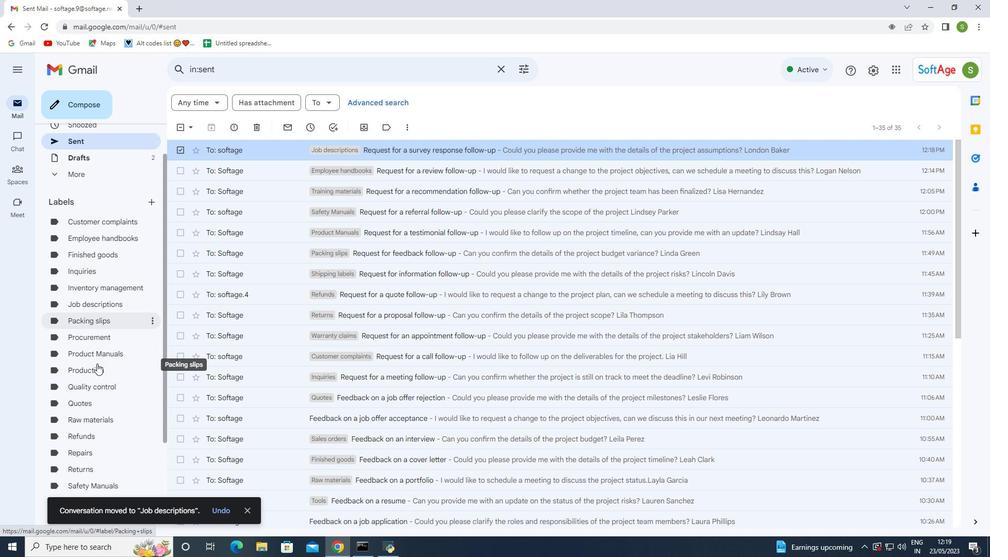 
Action: Mouse scrolled (101, 371) with delta (0, 0)
Screenshot: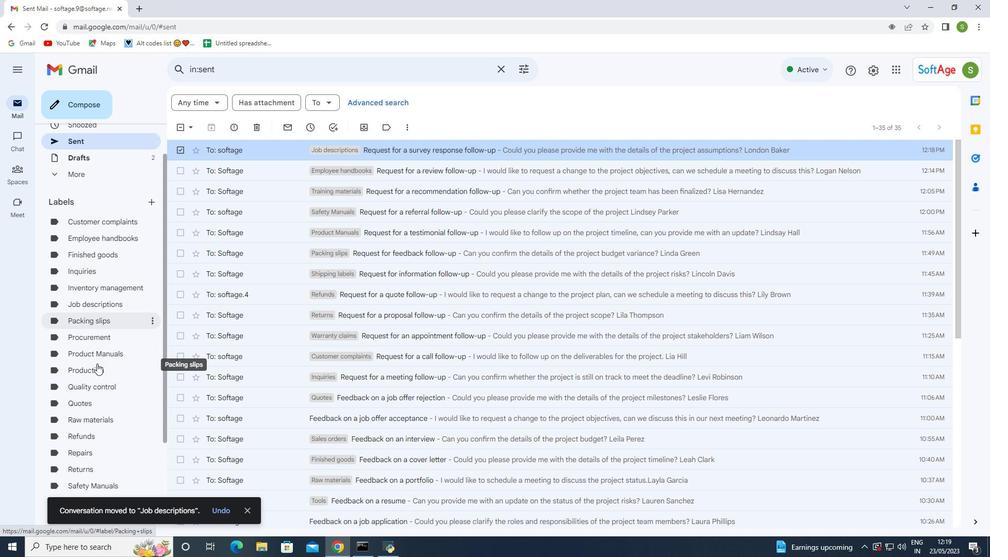 
Action: Mouse moved to (88, 242)
Screenshot: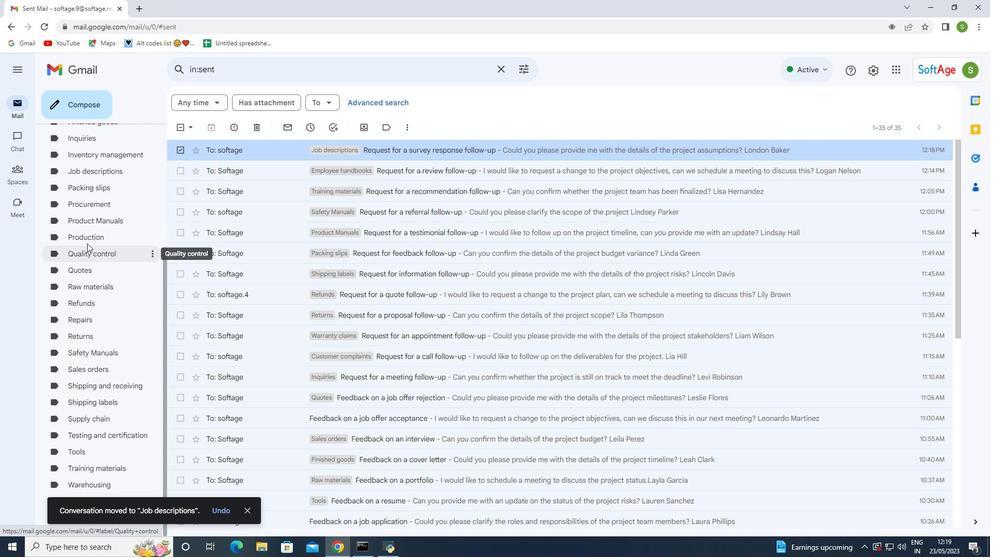 
Action: Mouse scrolled (88, 243) with delta (0, 0)
Screenshot: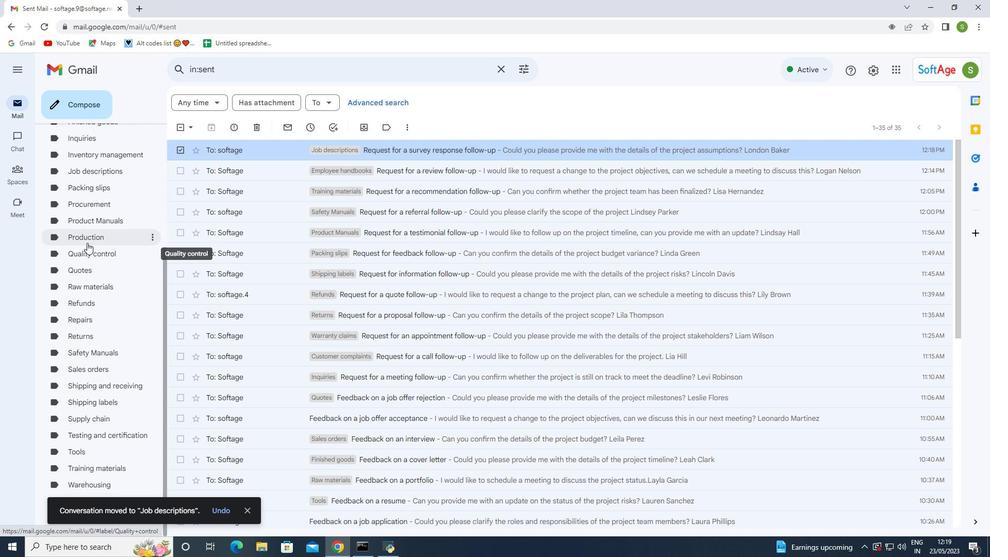 
Action: Mouse moved to (88, 242)
Screenshot: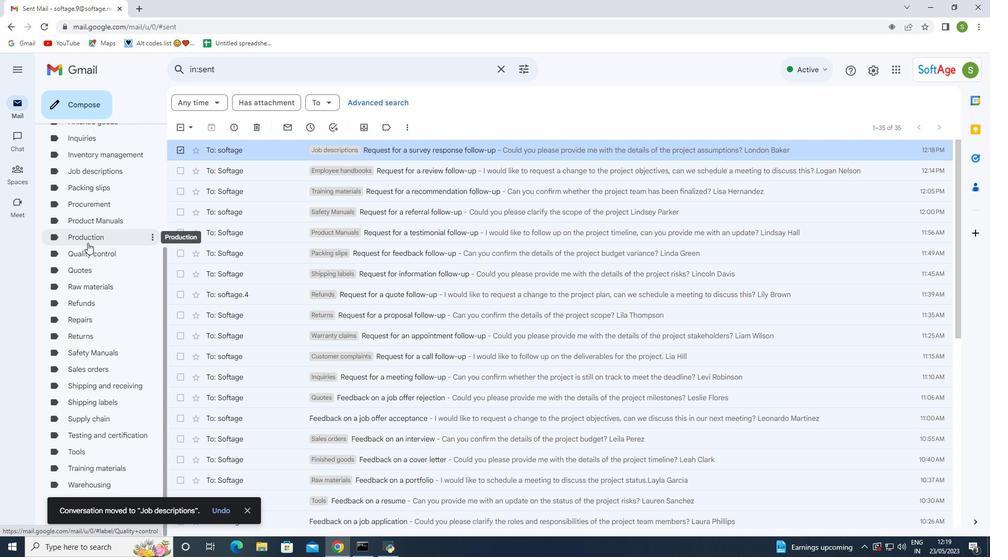 
Action: Mouse scrolled (88, 243) with delta (0, 0)
Screenshot: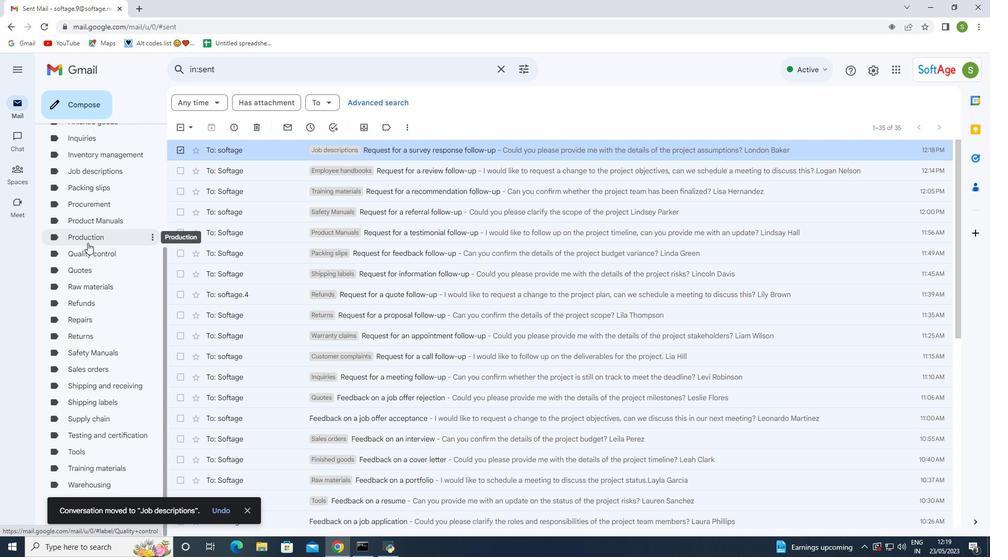 
Action: Mouse moved to (84, 275)
Screenshot: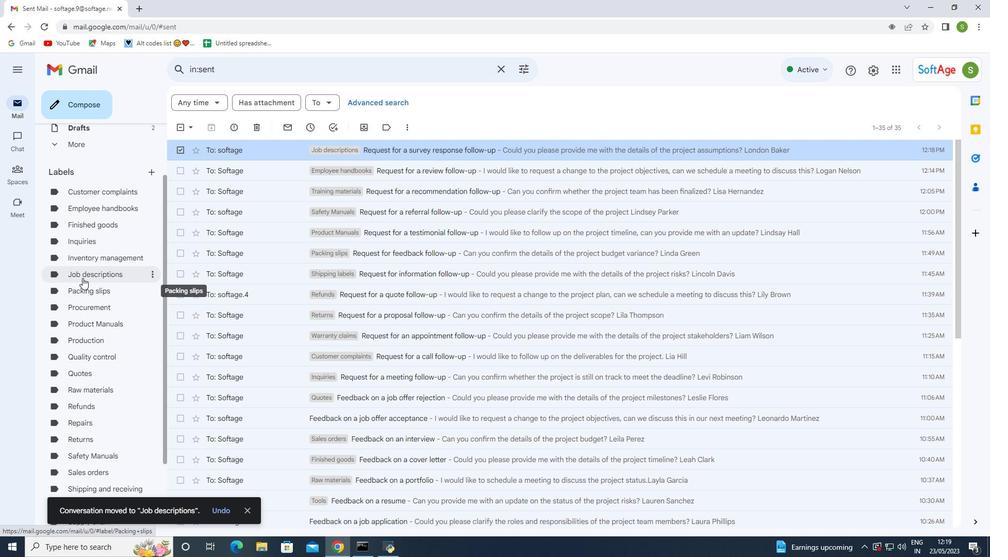 
Action: Mouse pressed left at (84, 275)
Screenshot: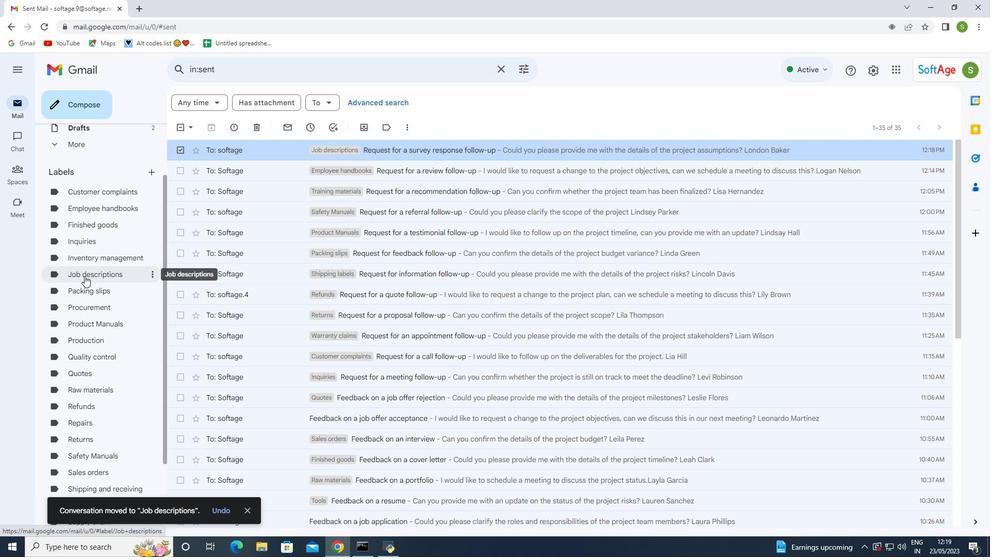 
Action: Mouse pressed left at (84, 275)
Screenshot: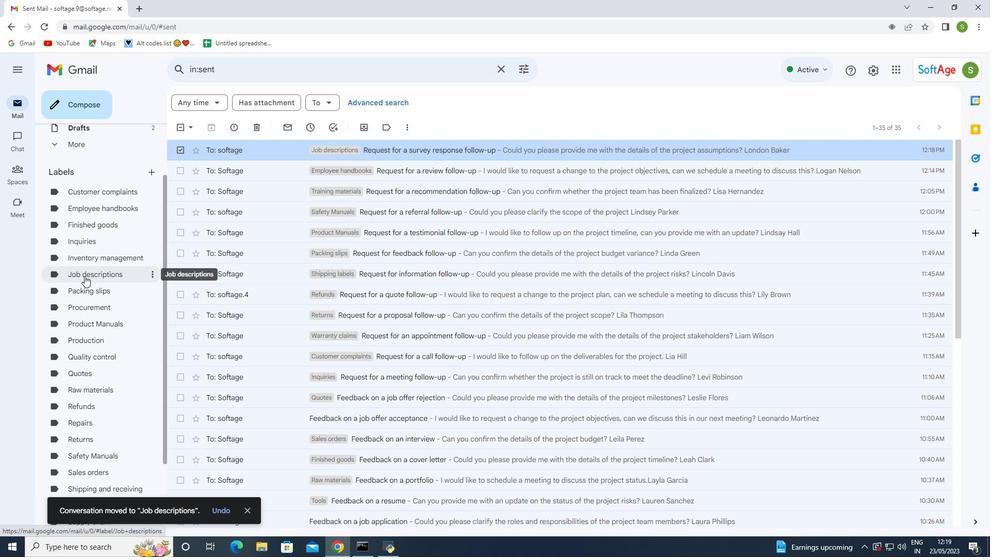 
Action: Mouse moved to (237, 148)
Screenshot: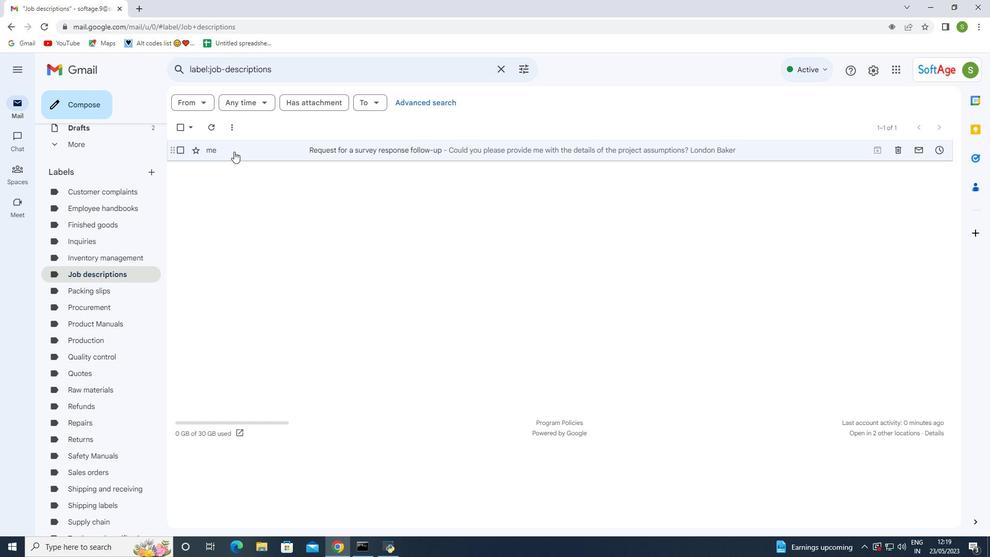 
Action: Mouse pressed left at (237, 148)
Screenshot: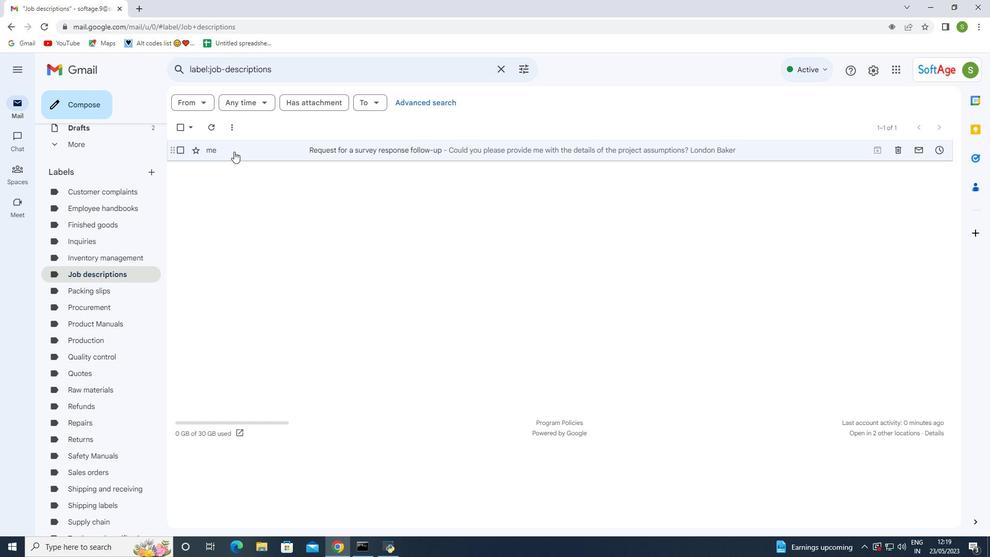 
Action: Mouse moved to (238, 147)
Screenshot: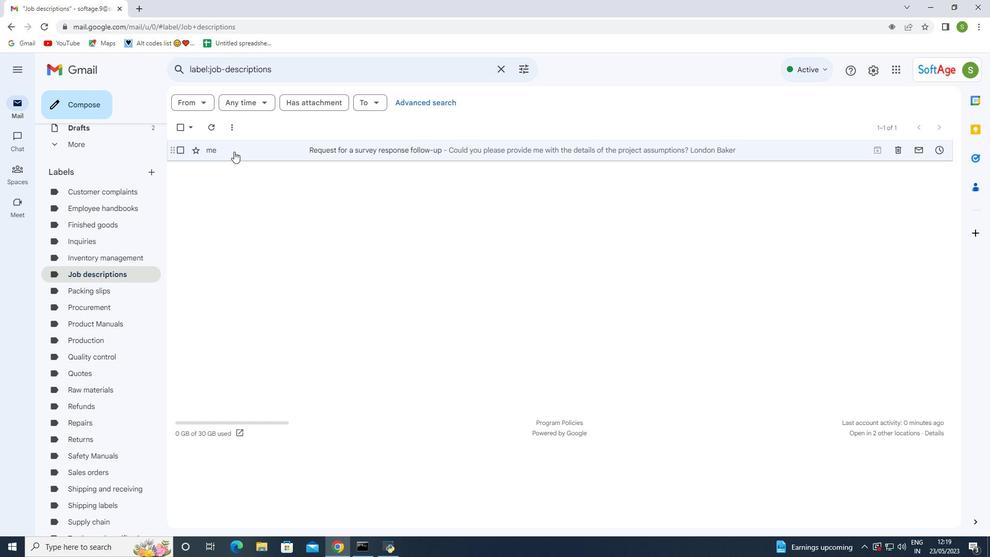 
Action: Mouse pressed left at (238, 147)
Screenshot: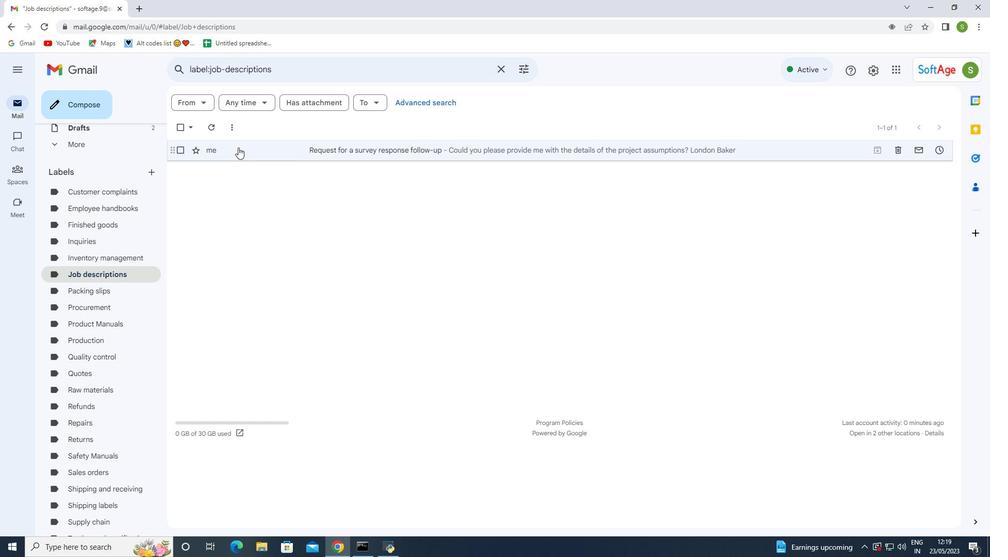 
Action: Mouse moved to (437, 263)
Screenshot: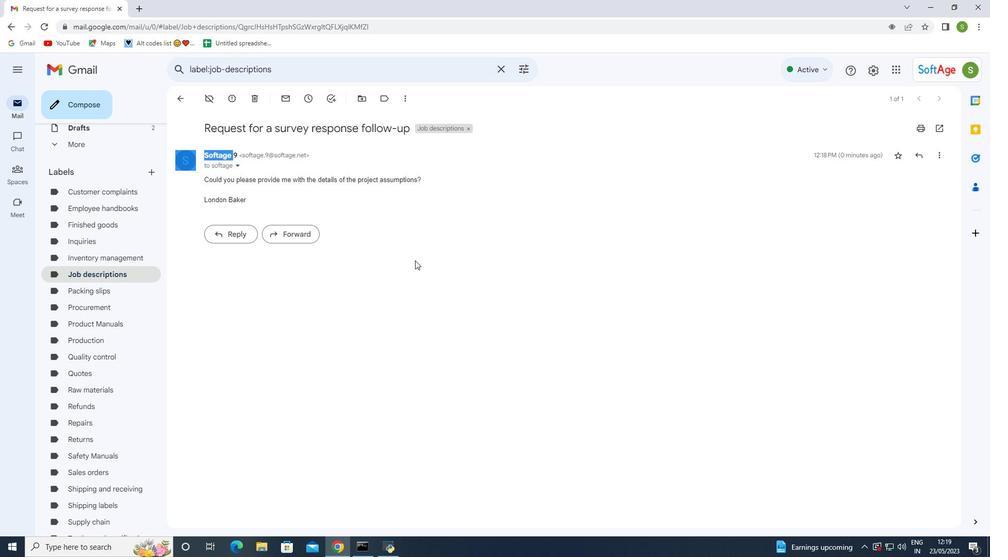 
Action: Mouse pressed left at (437, 263)
Screenshot: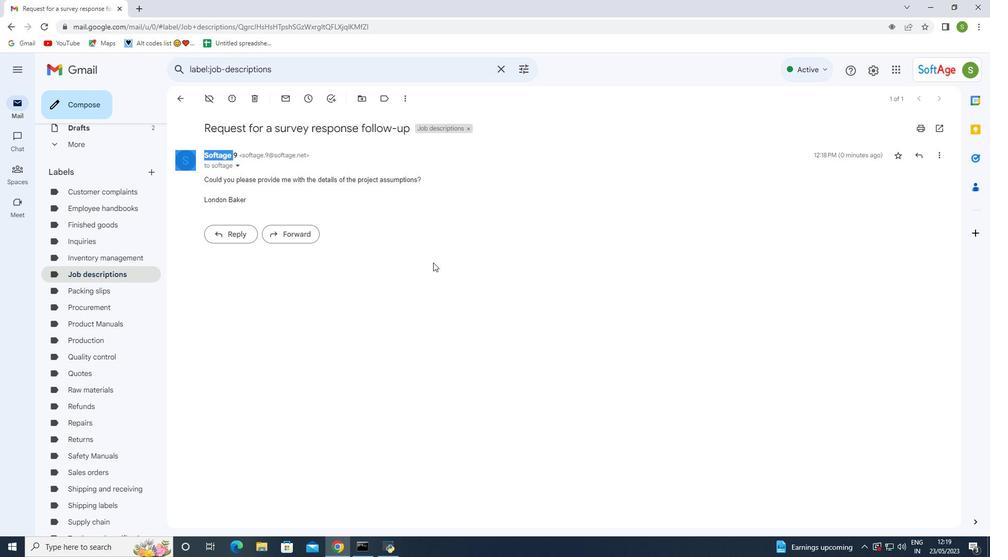 
Action: Mouse moved to (178, 104)
Screenshot: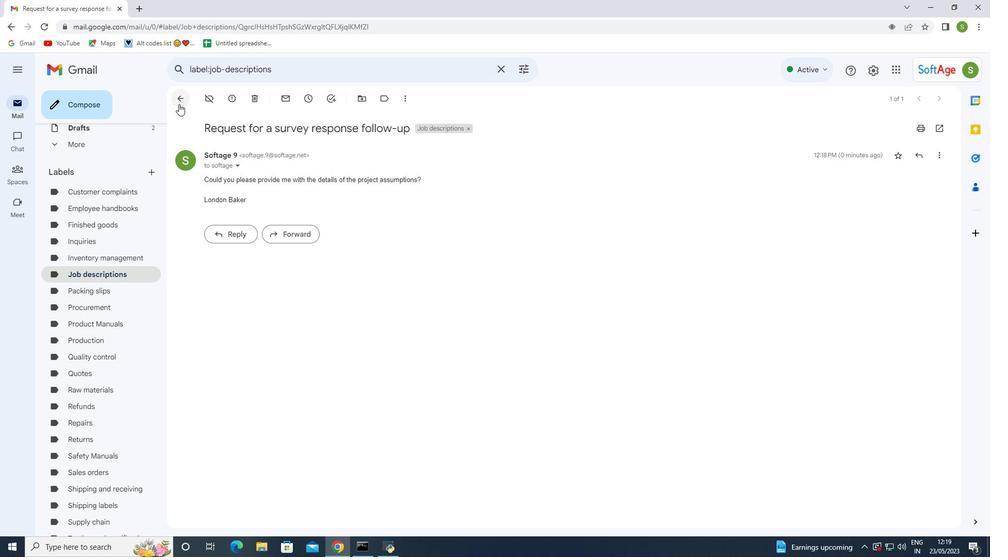 
Action: Mouse pressed left at (178, 104)
Screenshot: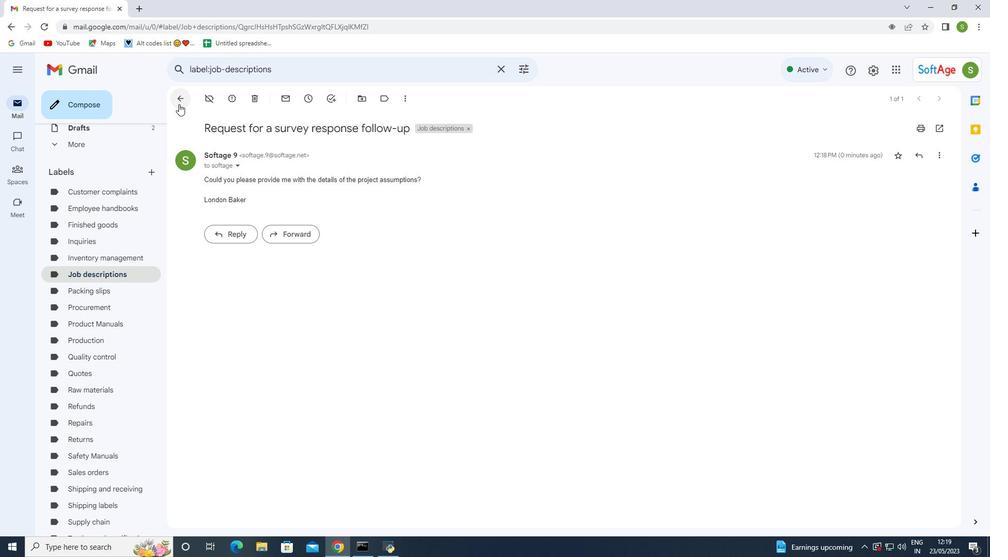 
Action: Mouse moved to (368, 310)
Screenshot: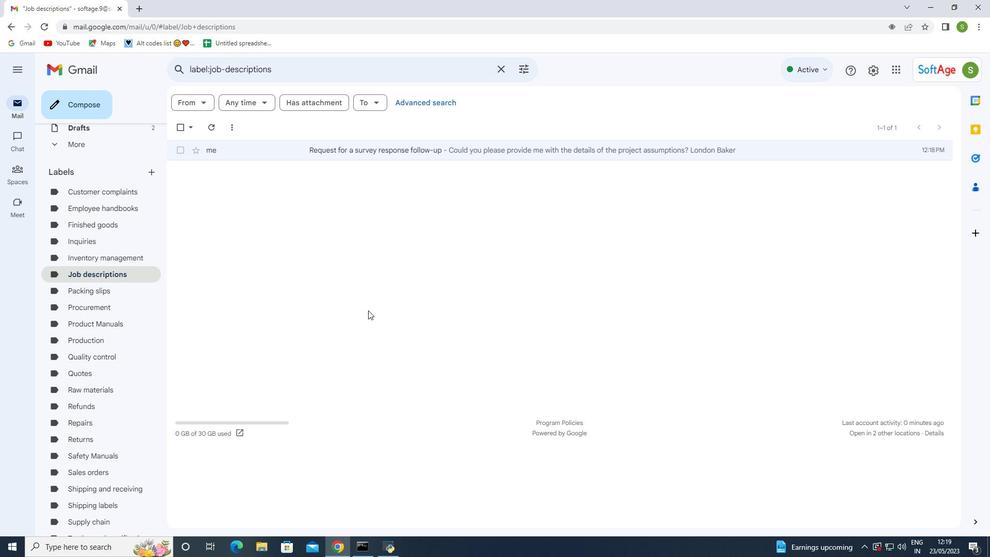 
